 Task: Send an email with the signature Kenneth Davis with the subject Request for feedback on a testimonial and the message I apologize for any inconvenience and appreciate your assistance. from softage.3@softage.net to softage.10@softage.net with an attached audio file Audio_presentation.mp3 and move the email from Sent Items to the folder Product development
Action: Mouse moved to (80, 112)
Screenshot: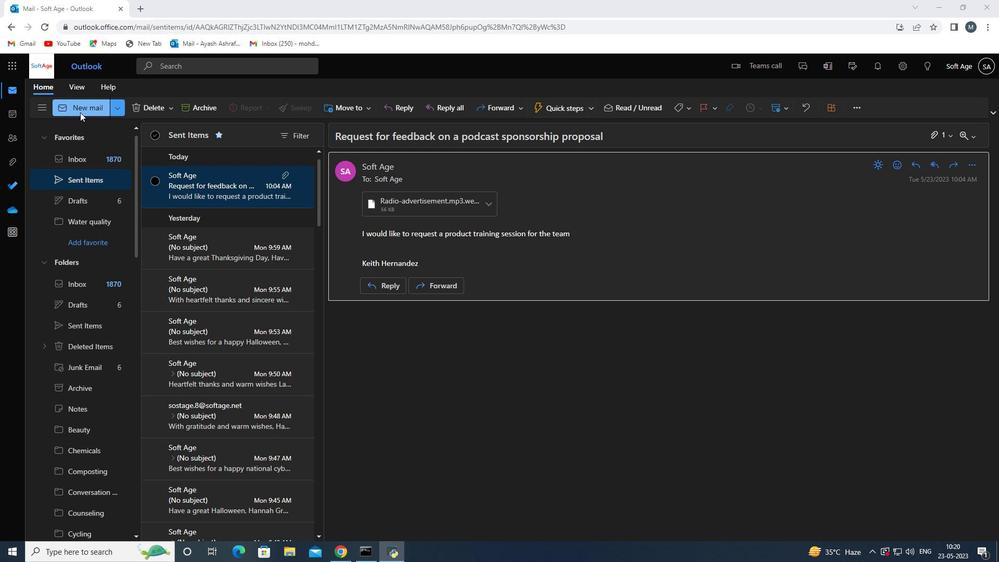 
Action: Mouse pressed left at (80, 112)
Screenshot: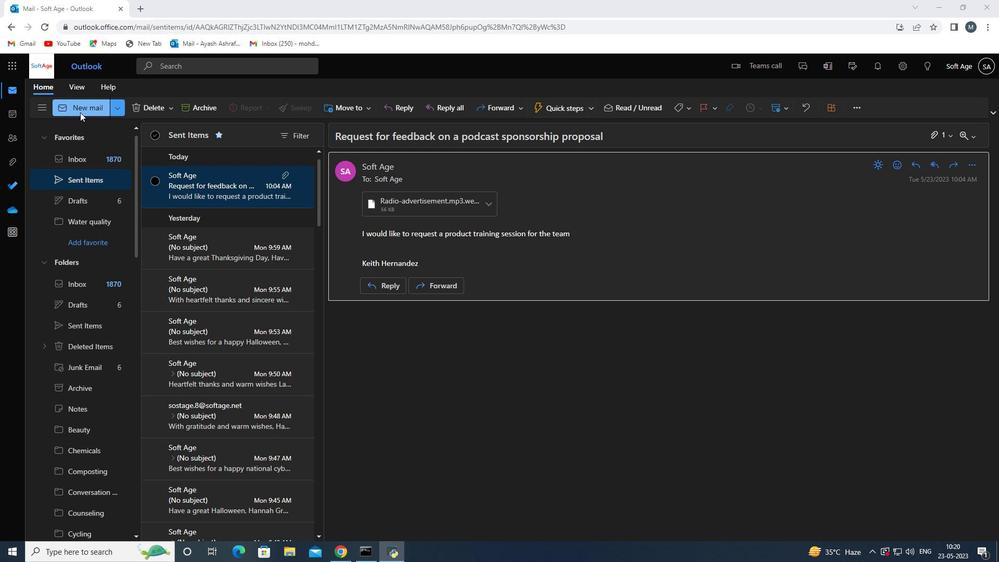 
Action: Mouse moved to (694, 104)
Screenshot: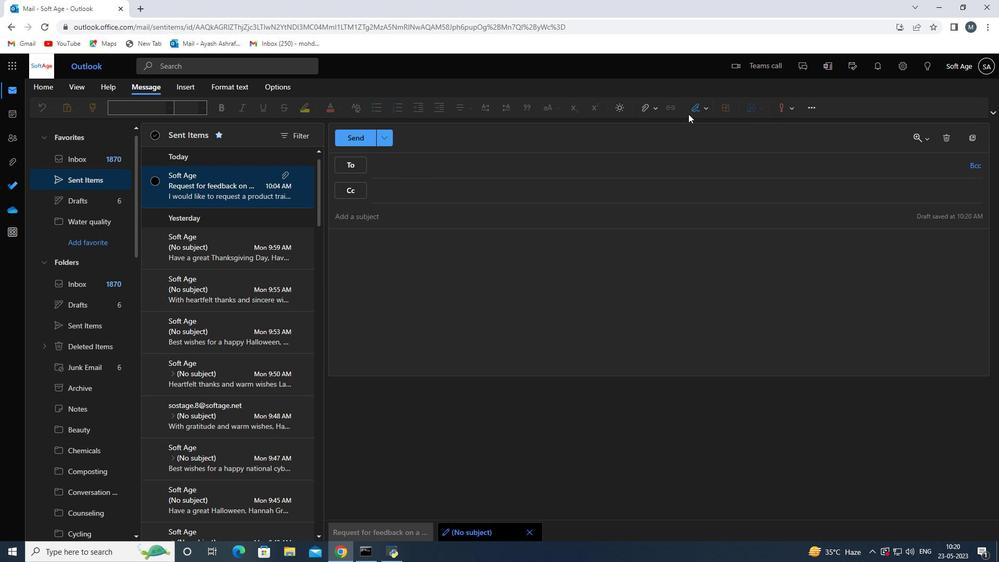 
Action: Mouse pressed left at (694, 104)
Screenshot: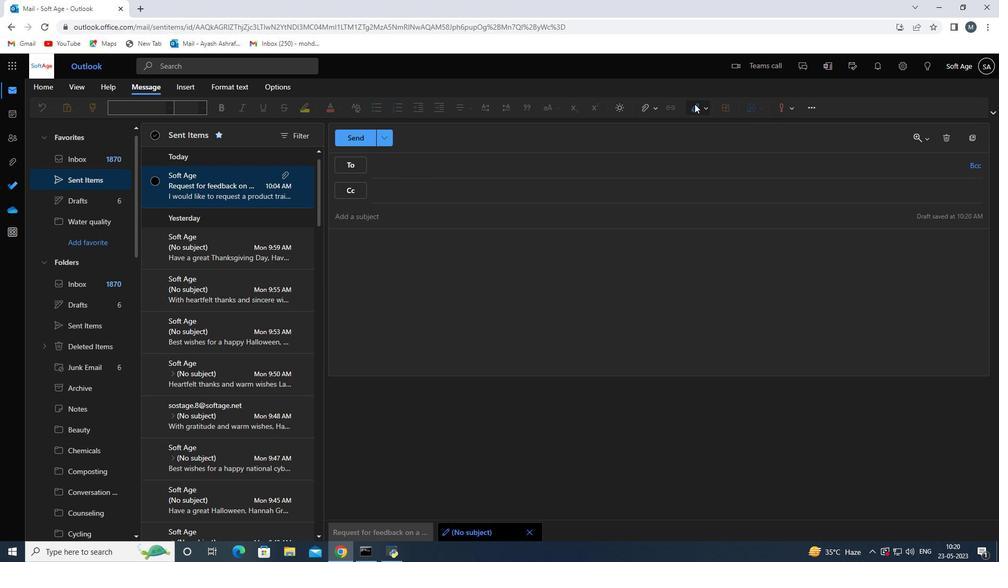 
Action: Mouse moved to (678, 146)
Screenshot: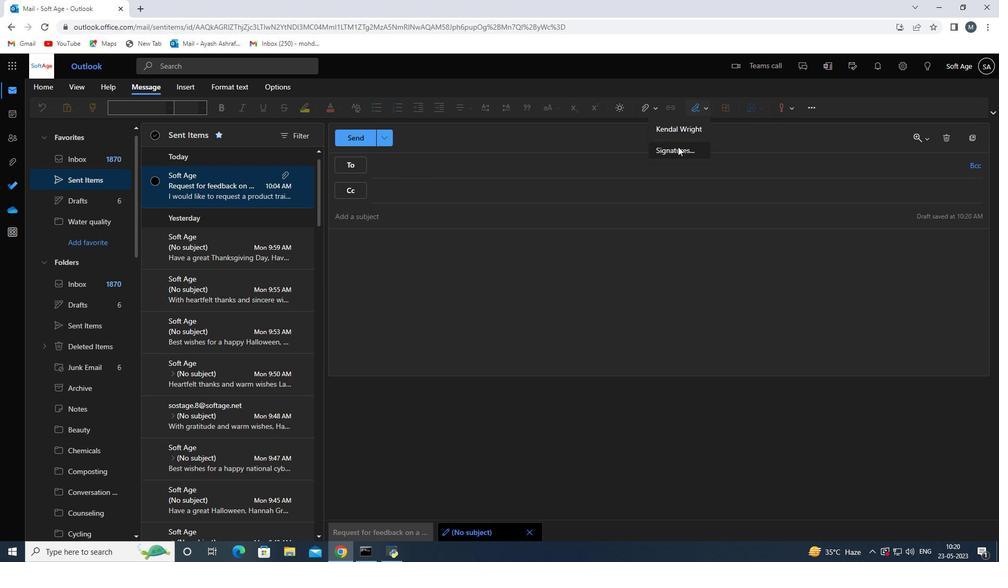 
Action: Mouse pressed left at (678, 146)
Screenshot: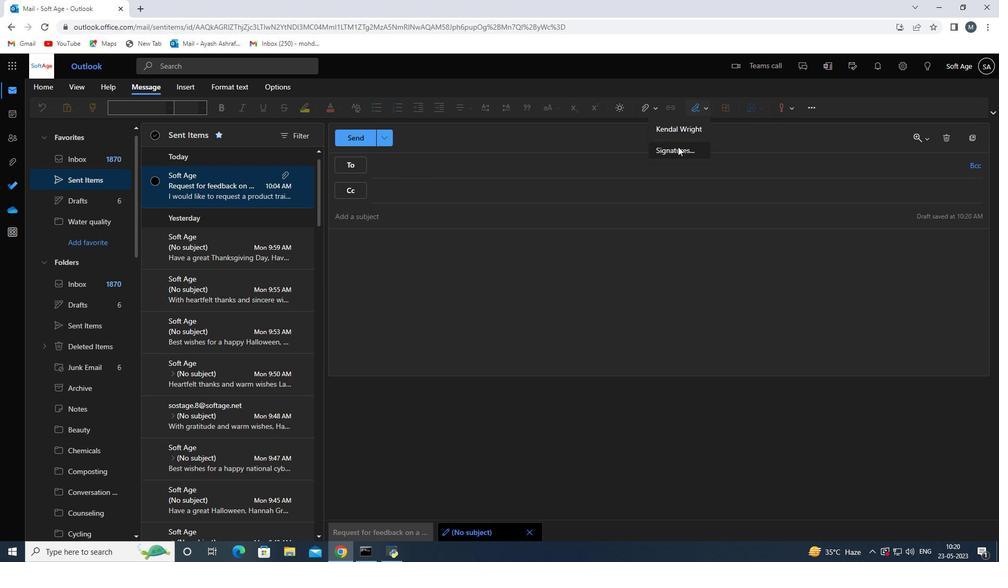 
Action: Mouse moved to (699, 190)
Screenshot: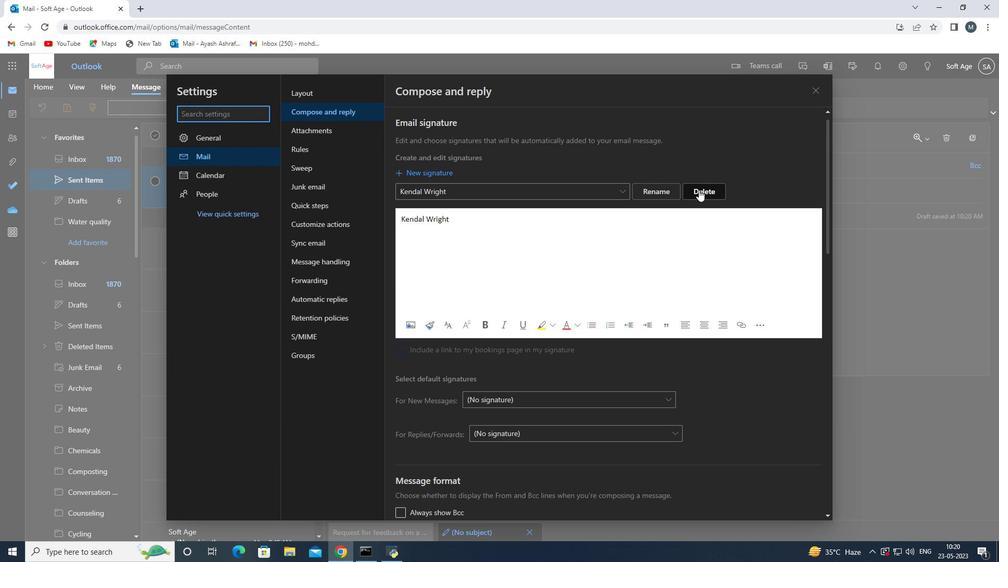 
Action: Mouse pressed left at (699, 190)
Screenshot: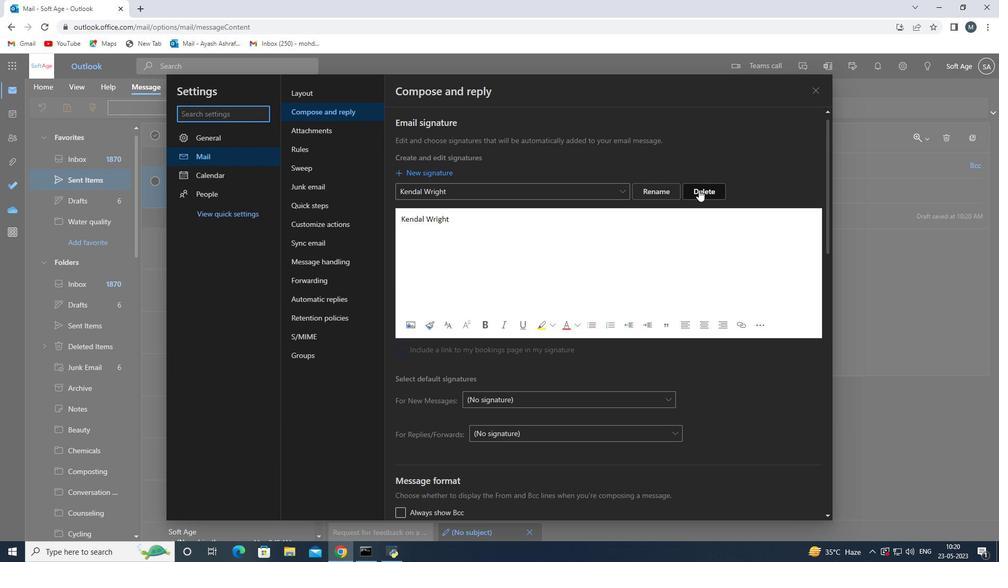 
Action: Mouse moved to (496, 193)
Screenshot: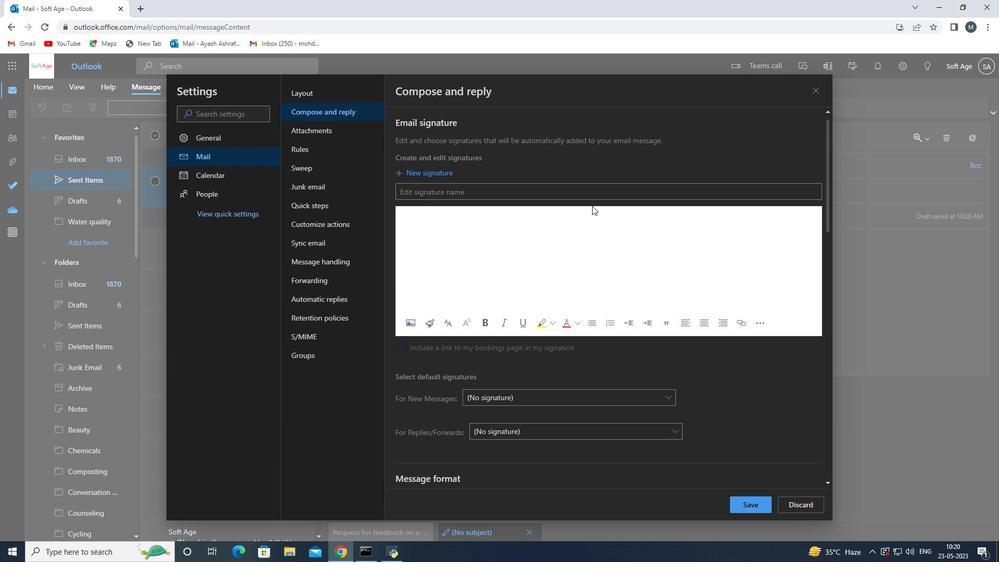 
Action: Mouse pressed left at (496, 193)
Screenshot: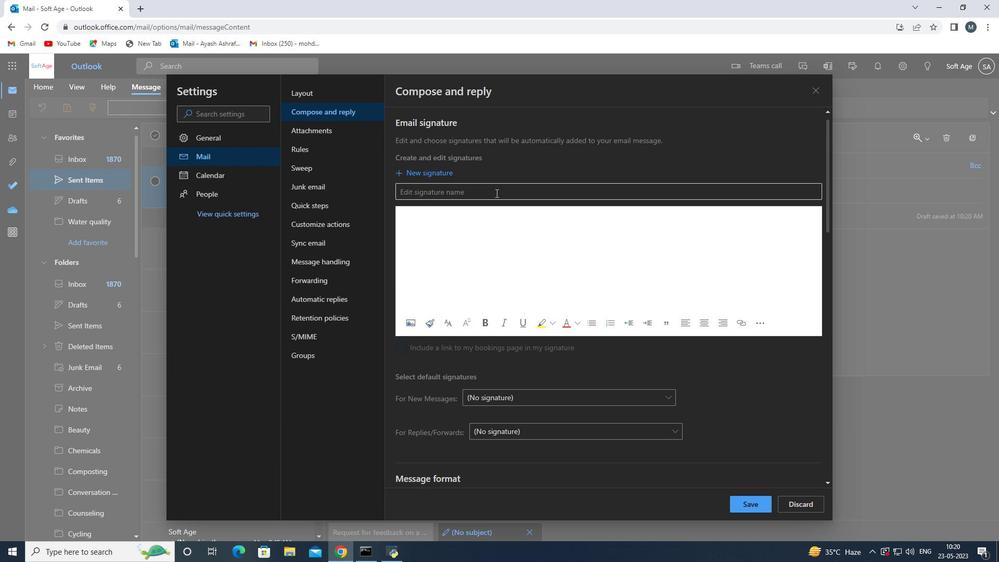 
Action: Key pressed <Key.shift>kenm<Key.backspace>neth<Key.space>
Screenshot: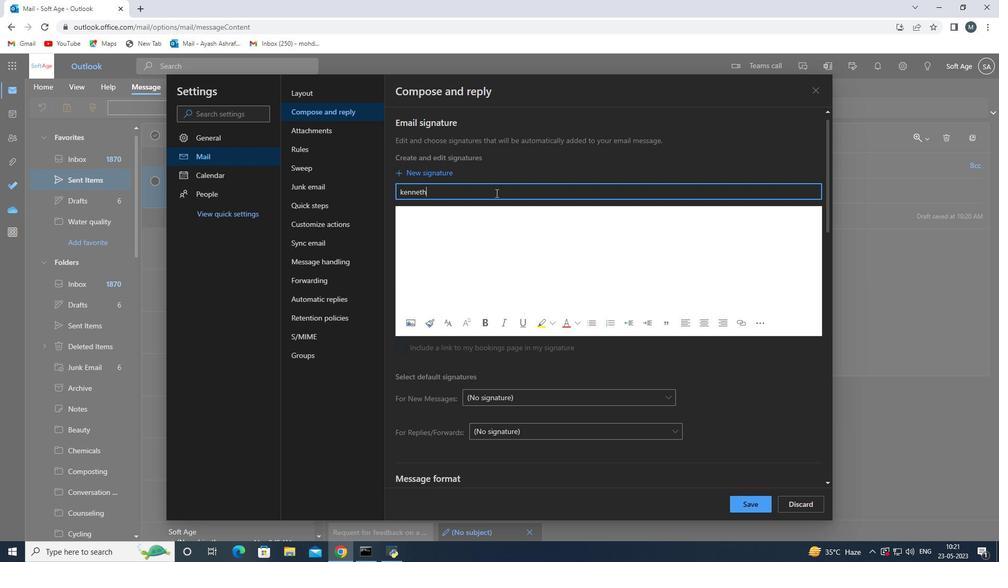 
Action: Mouse moved to (406, 196)
Screenshot: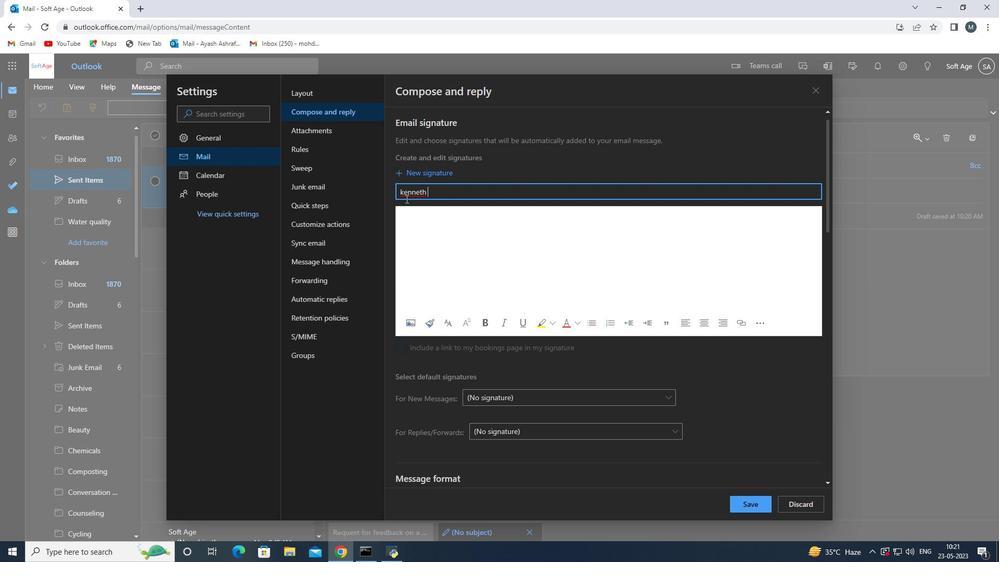 
Action: Mouse pressed left at (406, 196)
Screenshot: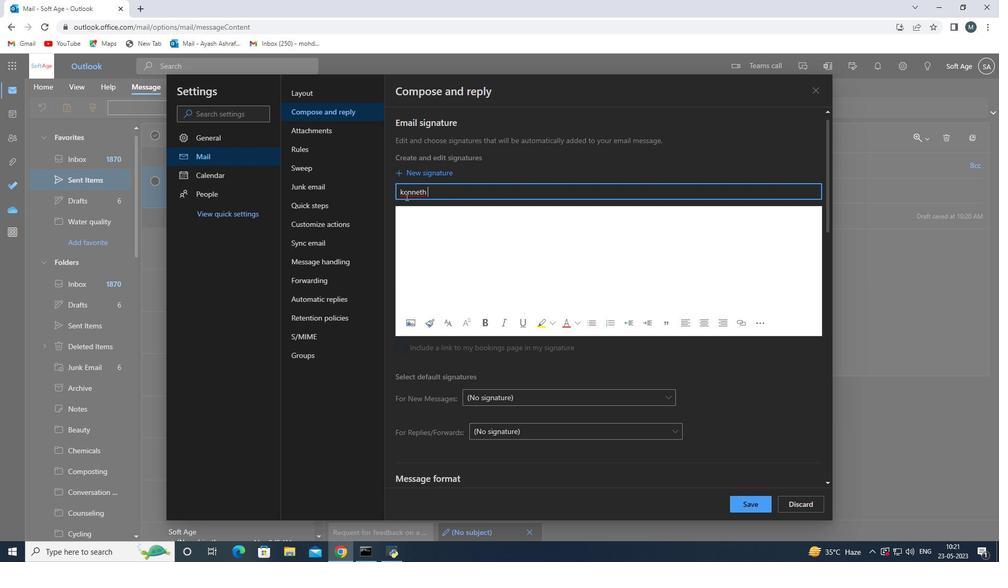 
Action: Mouse moved to (402, 191)
Screenshot: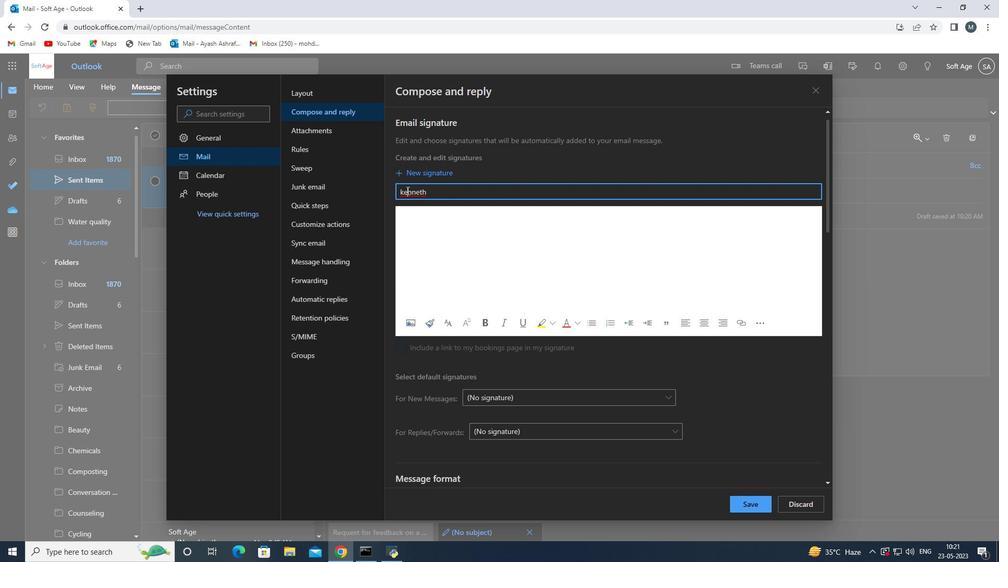 
Action: Mouse pressed left at (402, 191)
Screenshot: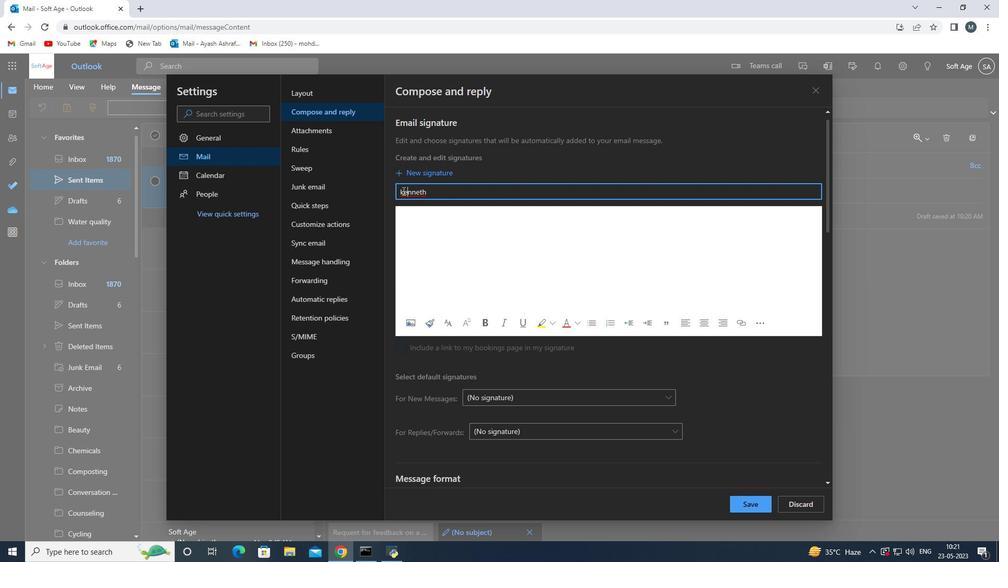 
Action: Mouse moved to (402, 193)
Screenshot: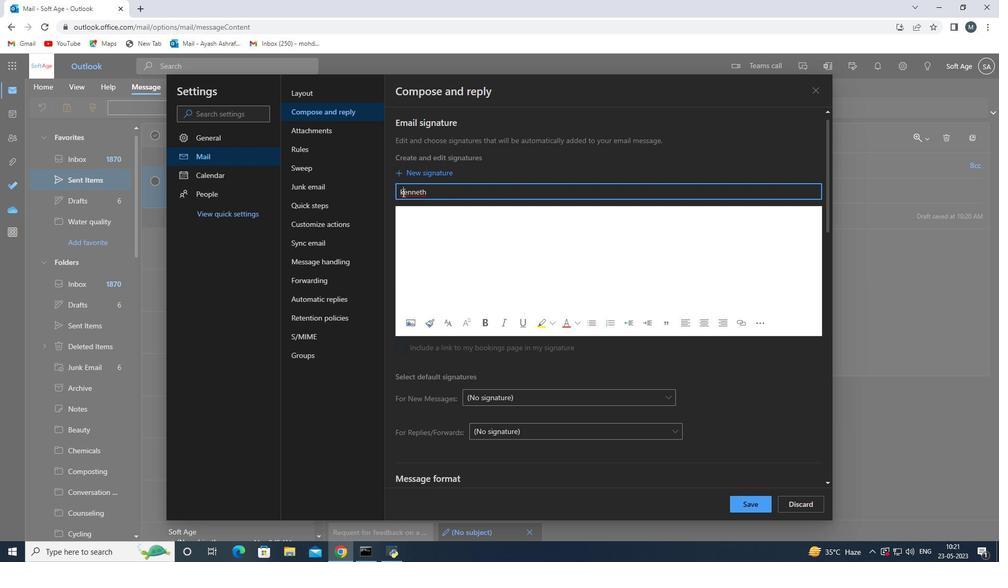 
Action: Key pressed <Key.backspace><Key.shift>K
Screenshot: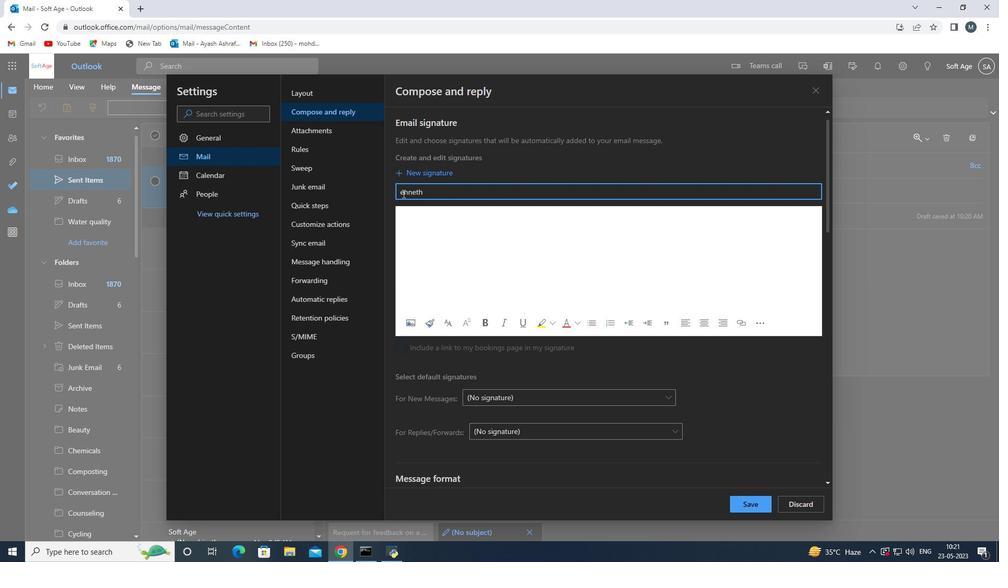 
Action: Mouse moved to (465, 190)
Screenshot: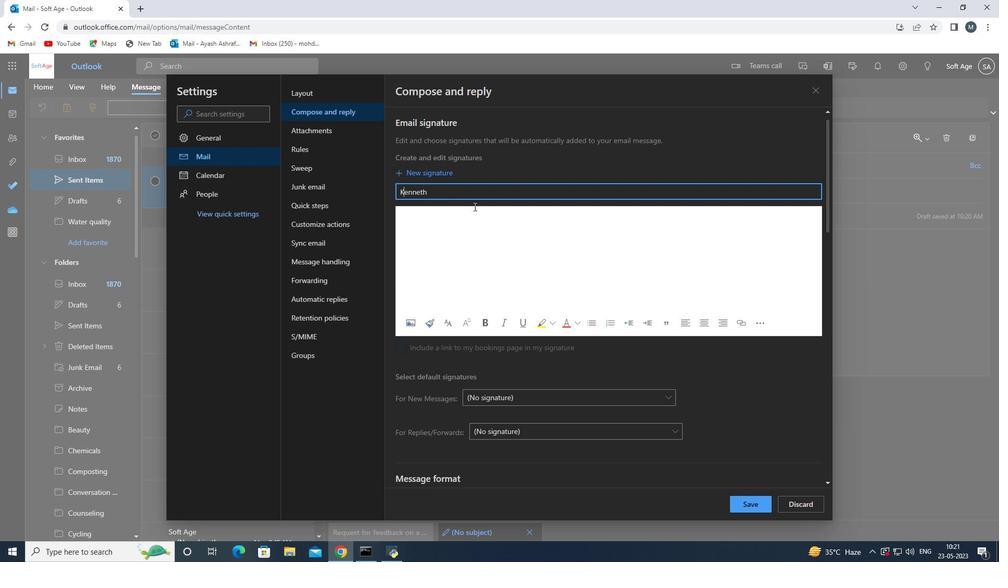 
Action: Mouse pressed left at (465, 190)
Screenshot: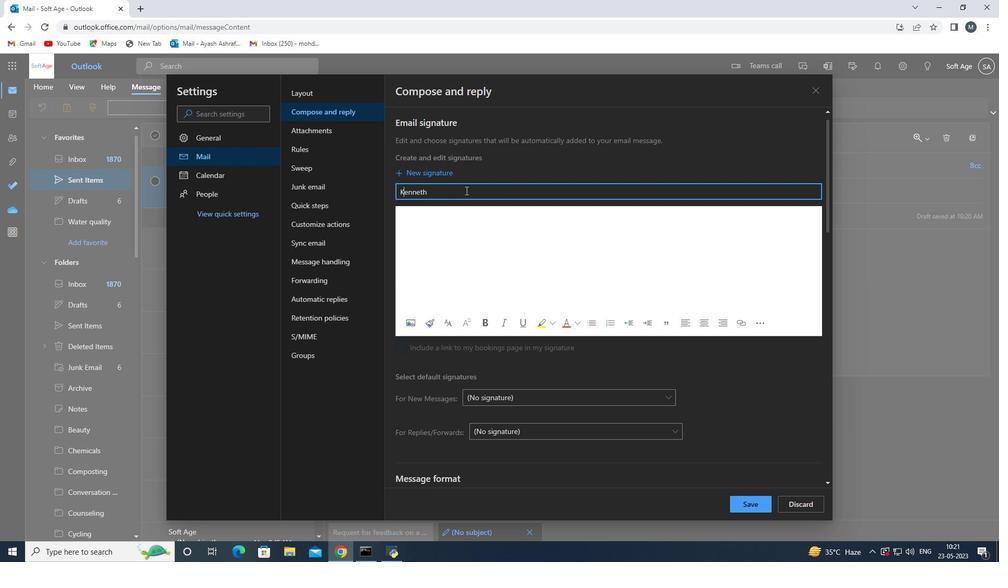 
Action: Key pressed <Key.shift><Key.shift><Key.shift><Key.shift><Key.shift><Key.shift><Key.shift><Key.shift><Key.shift><Key.shift><Key.shift><Key.shift><Key.shift><Key.shift><Key.shift>Davis<Key.space>
Screenshot: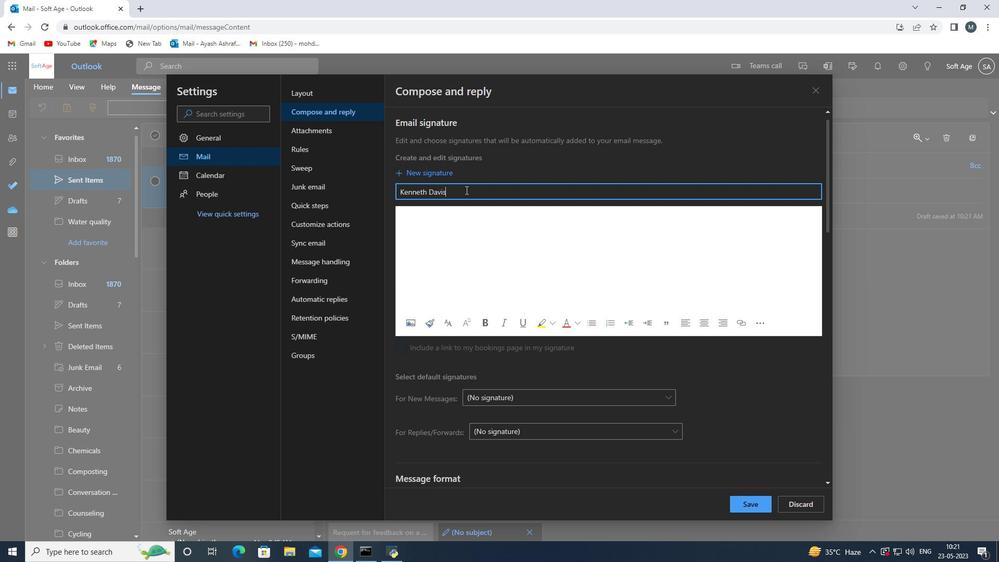 
Action: Mouse moved to (457, 237)
Screenshot: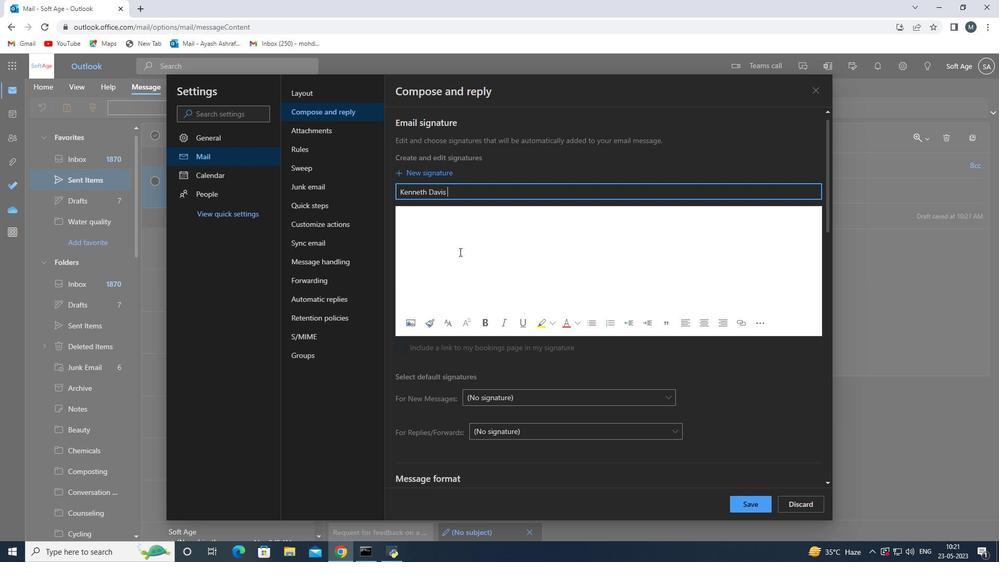 
Action: Mouse pressed left at (457, 237)
Screenshot: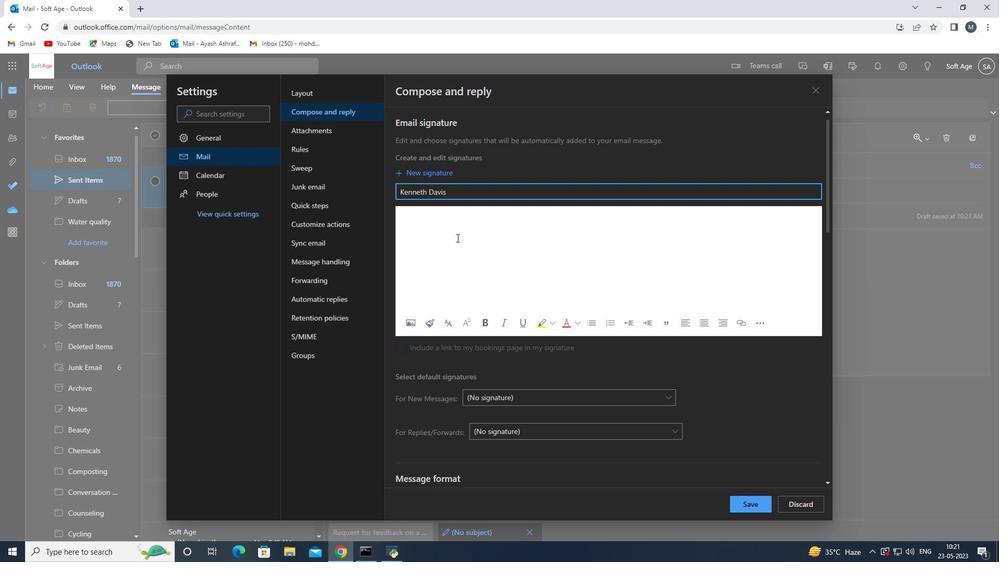 
Action: Key pressed <Key.shift>Kenneth<Key.space><Key.shift><Key.shift><Key.shift><Key.shift><Key.shift><Key.shift><Key.shift><Key.shift><Key.shift><Key.shift><Key.shift><Key.shift><Key.shift><Key.shift><Key.shift><Key.shift><Key.shift><Key.shift><Key.shift><Key.shift><Key.shift><Key.shift><Key.shift><Key.shift><Key.shift><Key.shift><Key.shift><Key.shift><Key.shift>Davis<Key.space>
Screenshot: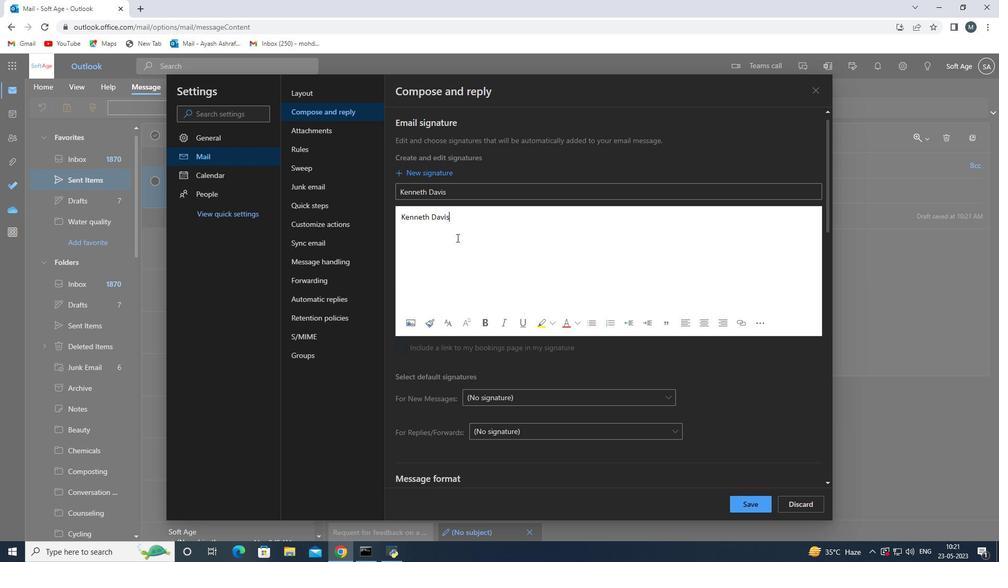 
Action: Mouse moved to (734, 504)
Screenshot: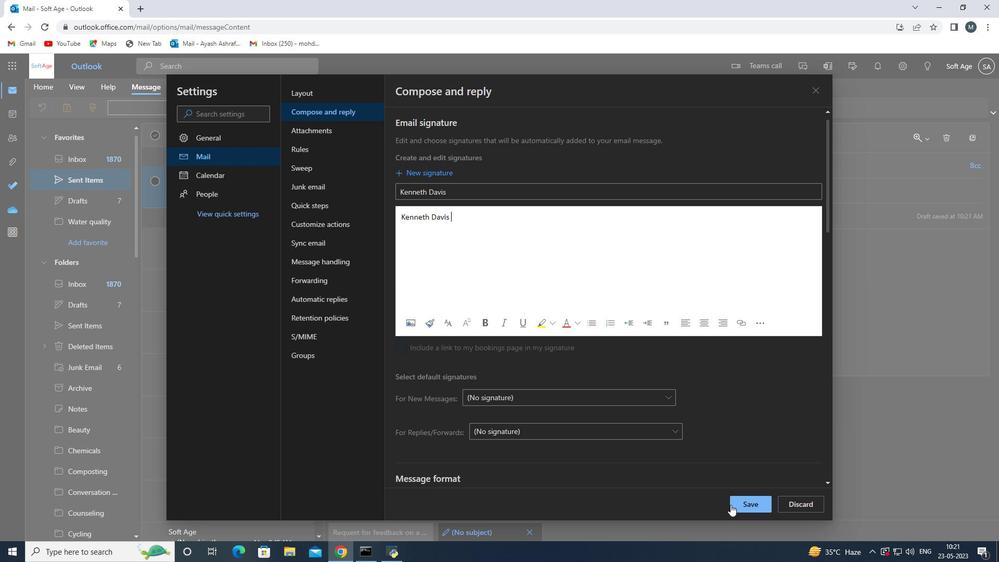 
Action: Mouse pressed left at (734, 504)
Screenshot: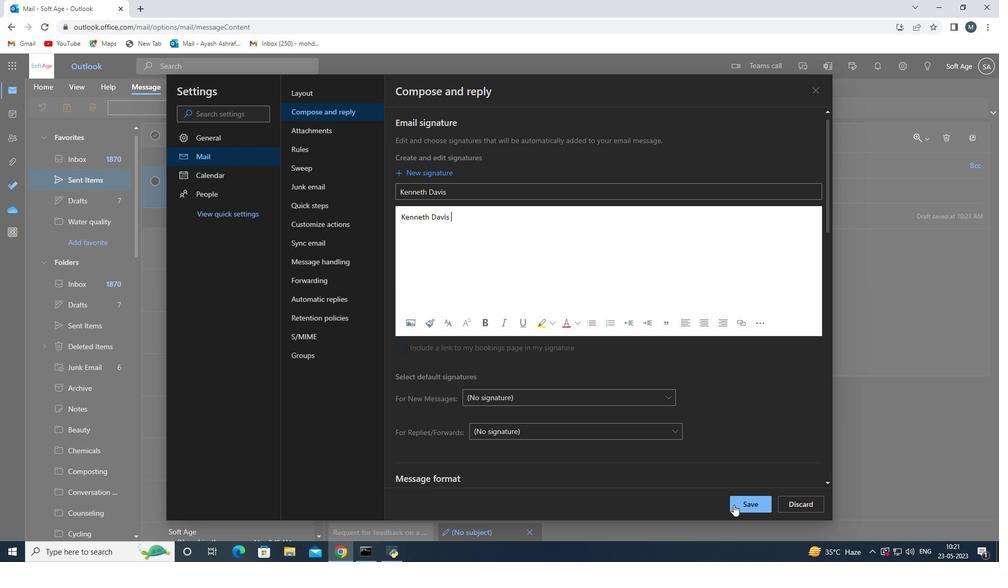 
Action: Mouse moved to (810, 92)
Screenshot: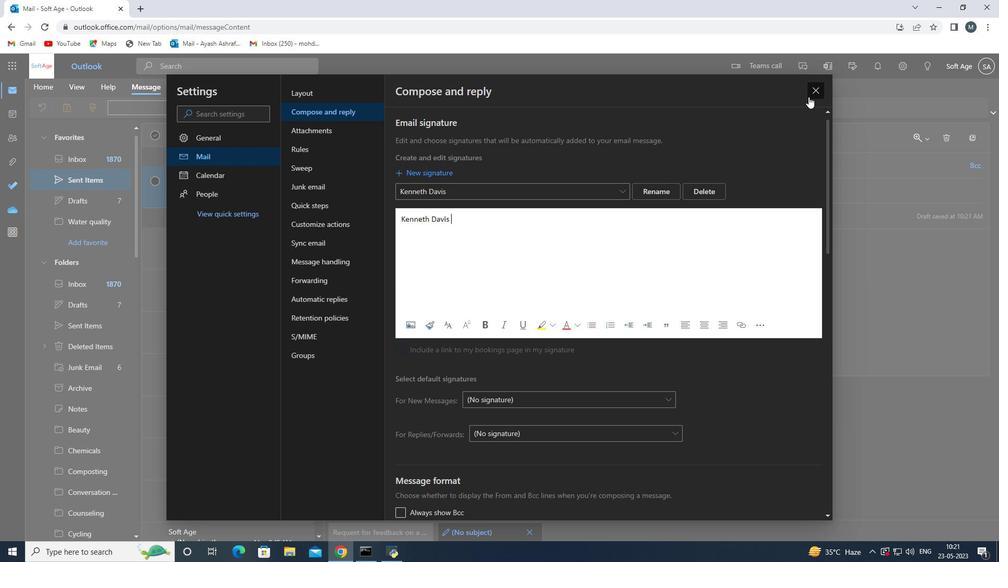 
Action: Mouse pressed left at (810, 92)
Screenshot: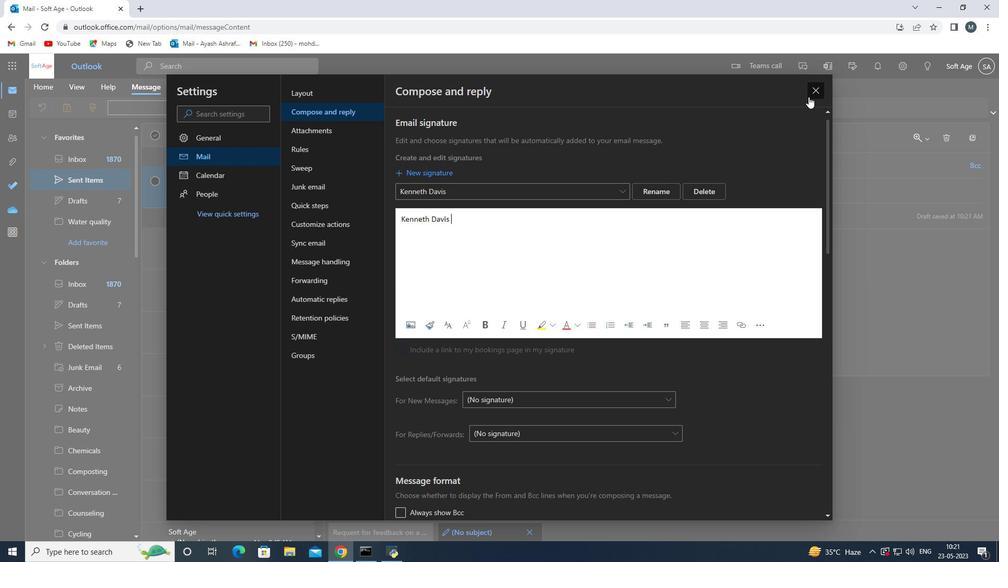 
Action: Mouse moved to (697, 109)
Screenshot: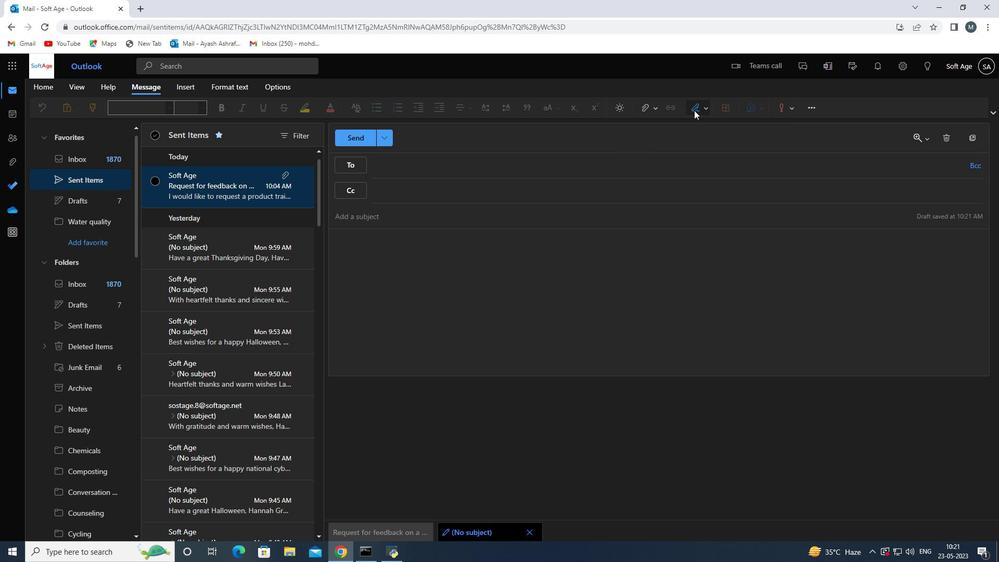 
Action: Mouse pressed left at (697, 109)
Screenshot: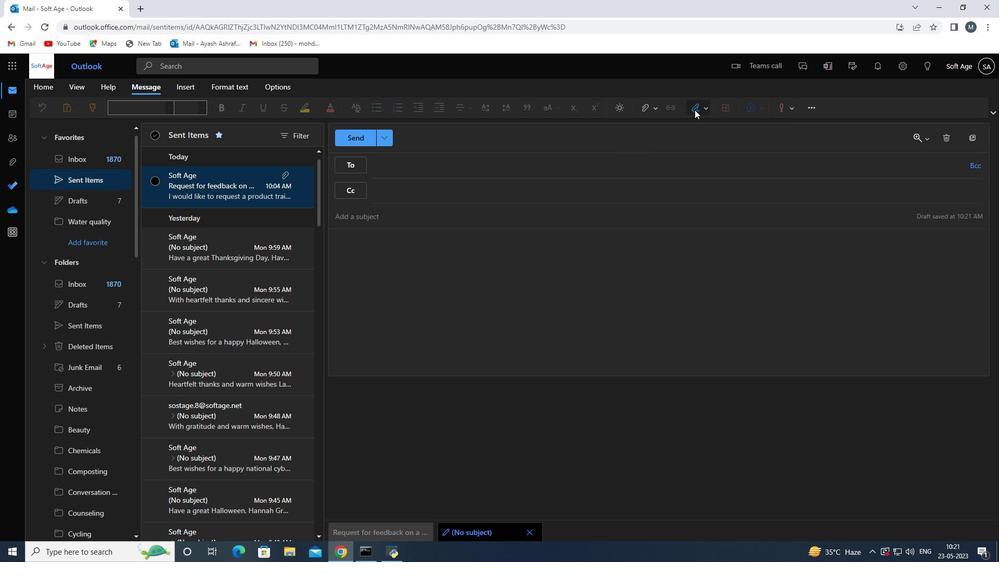 
Action: Mouse moved to (687, 133)
Screenshot: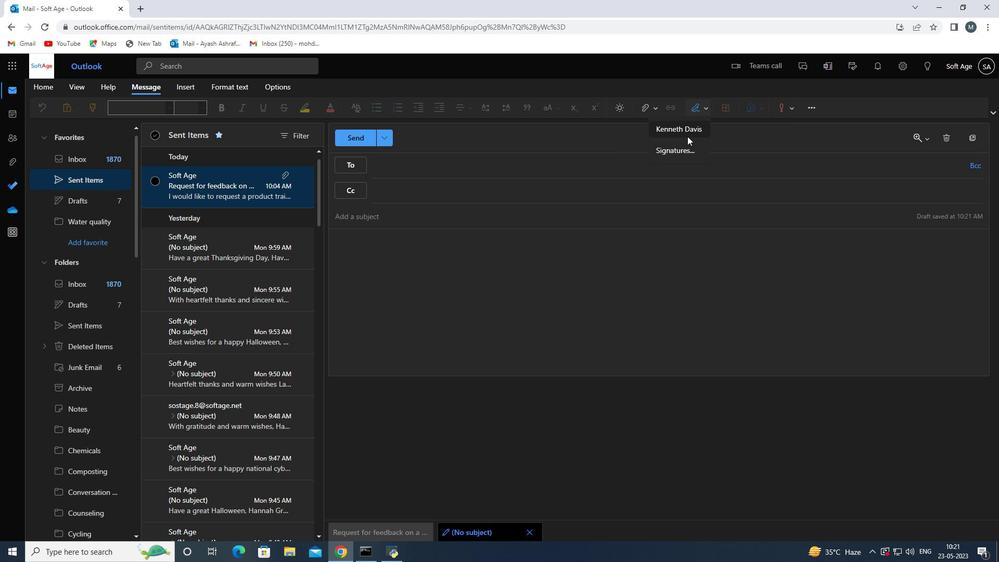 
Action: Mouse pressed left at (687, 133)
Screenshot: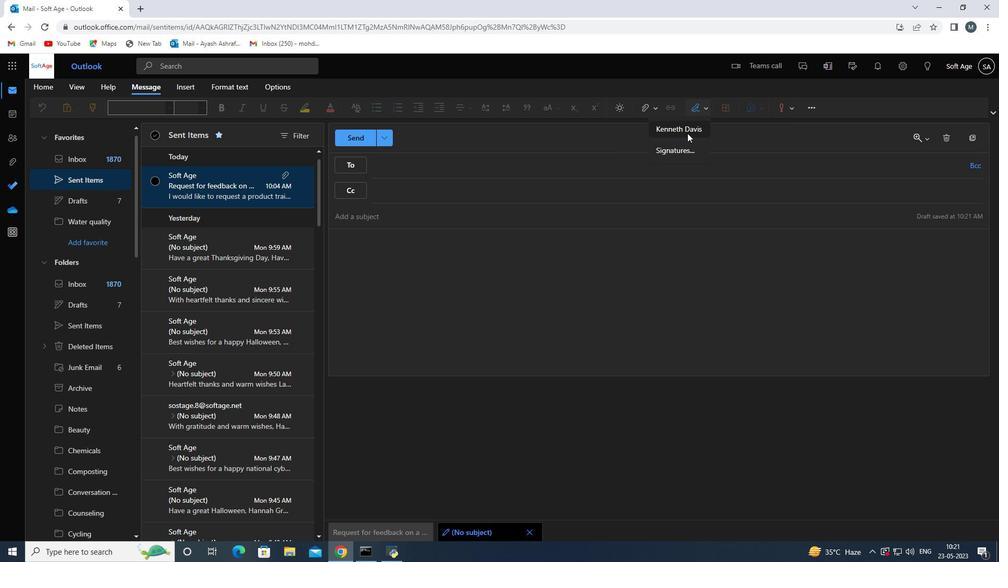 
Action: Mouse moved to (397, 213)
Screenshot: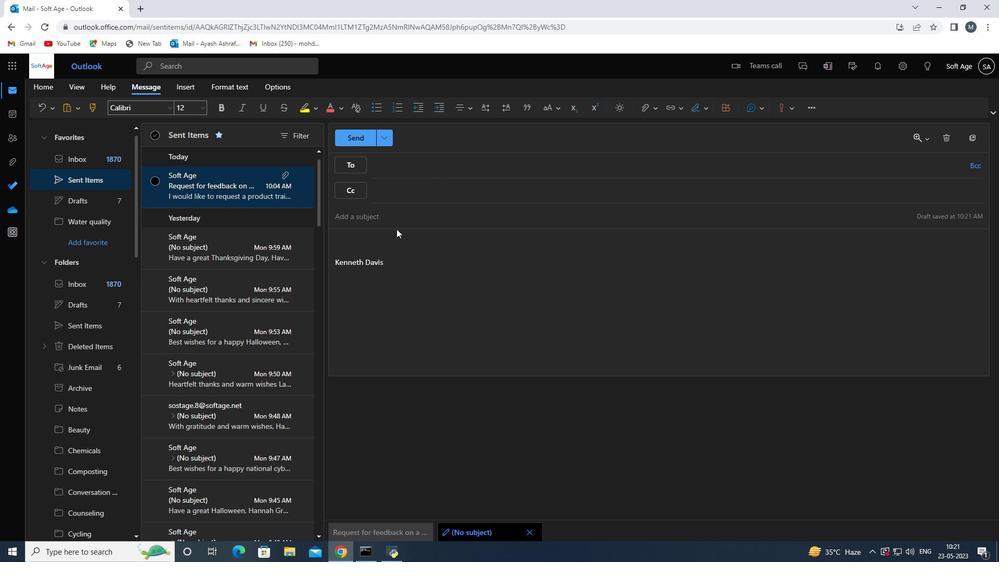 
Action: Mouse pressed left at (397, 213)
Screenshot: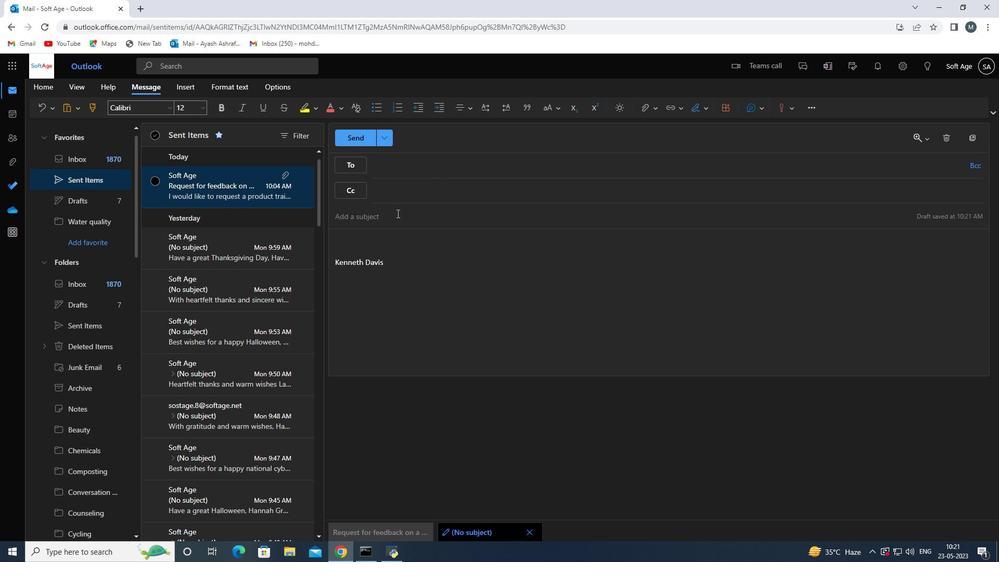 
Action: Mouse moved to (398, 212)
Screenshot: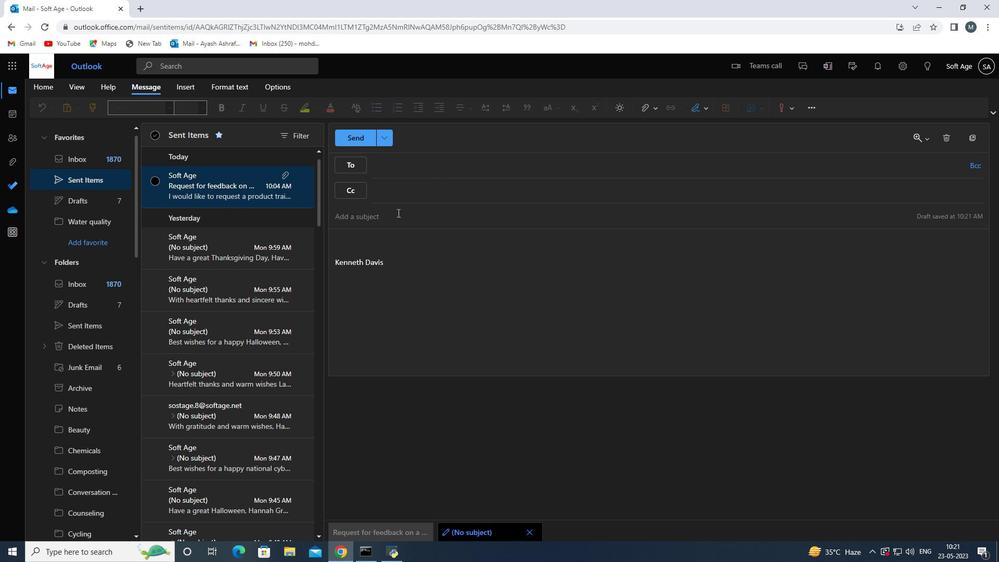 
Action: Key pressed <Key.shift>Request<Key.space>for<Key.space>feedback<Key.space>on<Key.space>a<Key.space>testimonial<Key.space>and<Key.space><Key.backspace><Key.backspace><Key.backspace><Key.backspace>
Screenshot: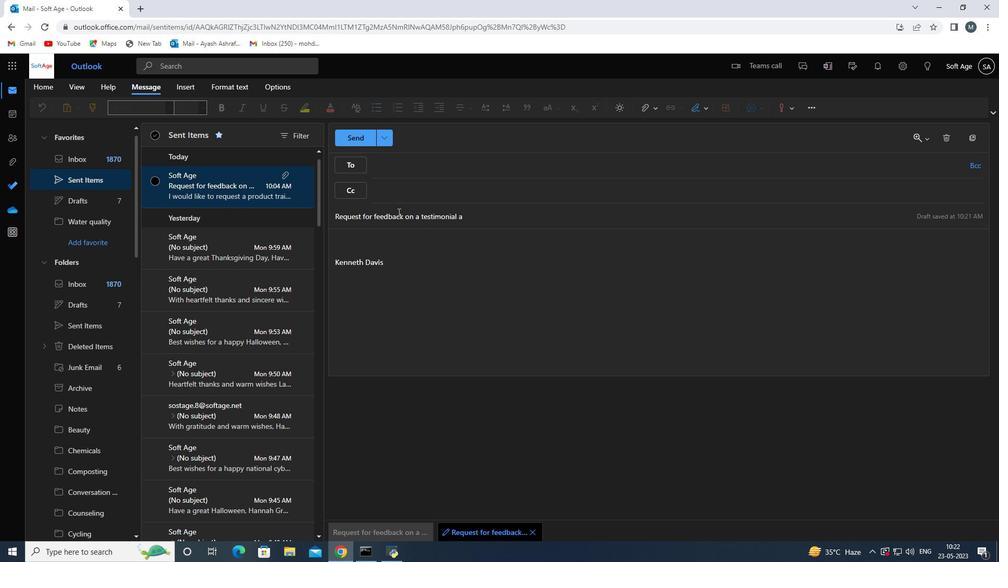
Action: Mouse moved to (394, 231)
Screenshot: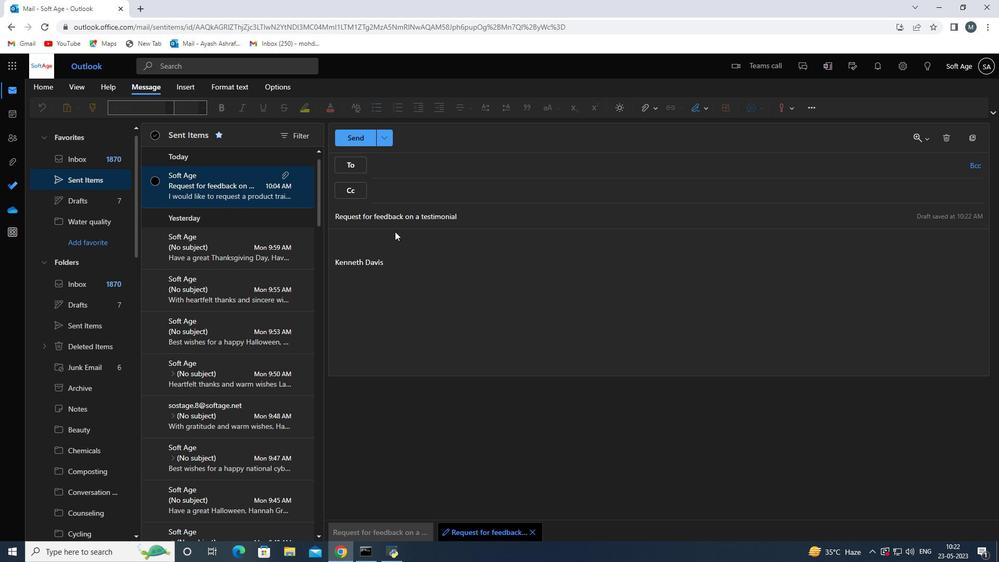
Action: Mouse pressed left at (394, 231)
Screenshot: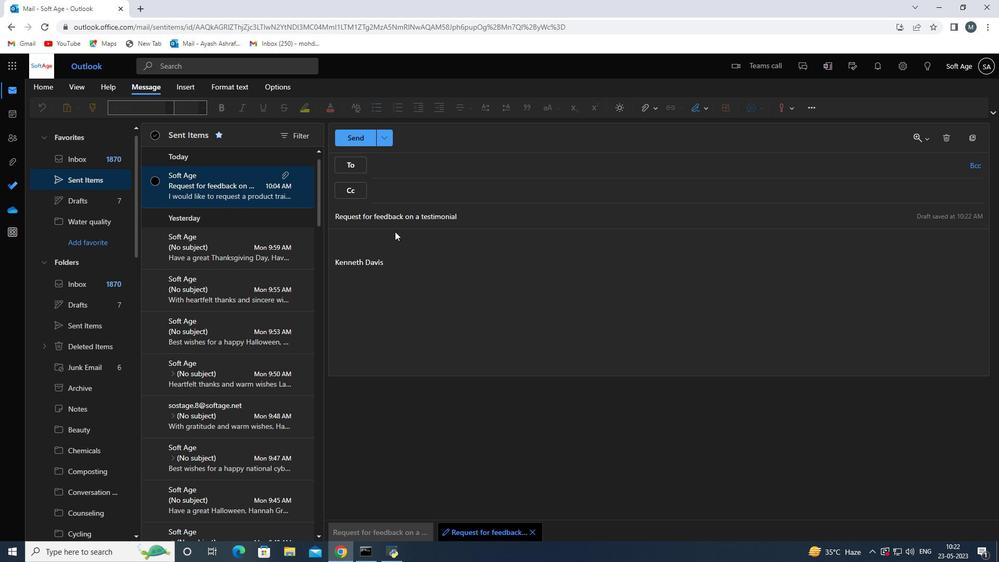
Action: Mouse moved to (373, 233)
Screenshot: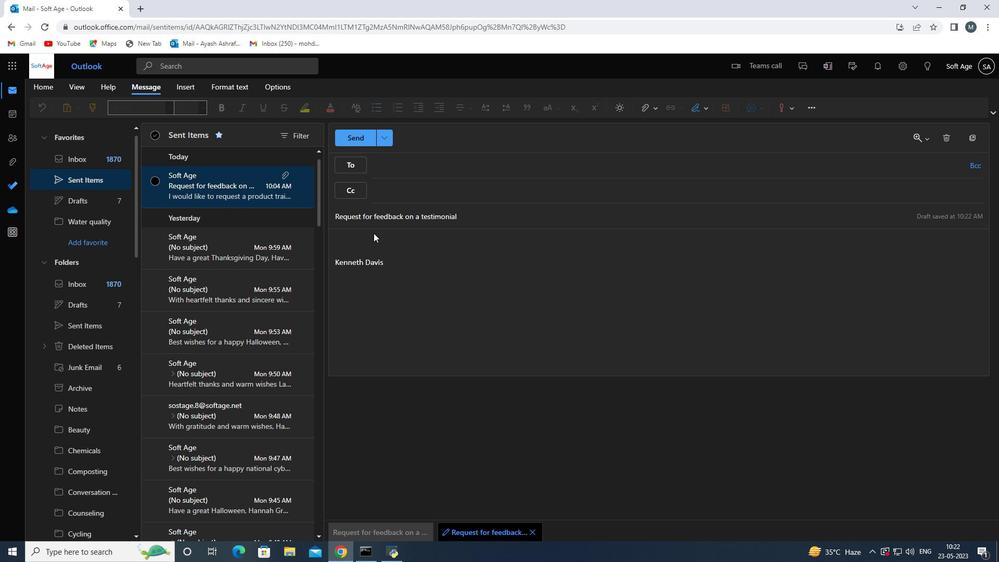 
Action: Mouse pressed left at (373, 233)
Screenshot: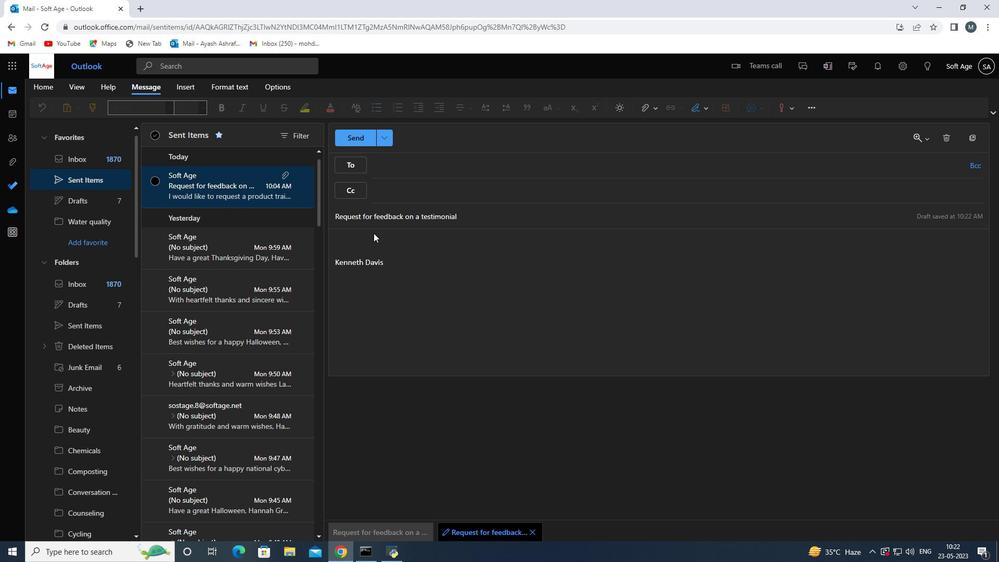 
Action: Mouse moved to (479, 213)
Screenshot: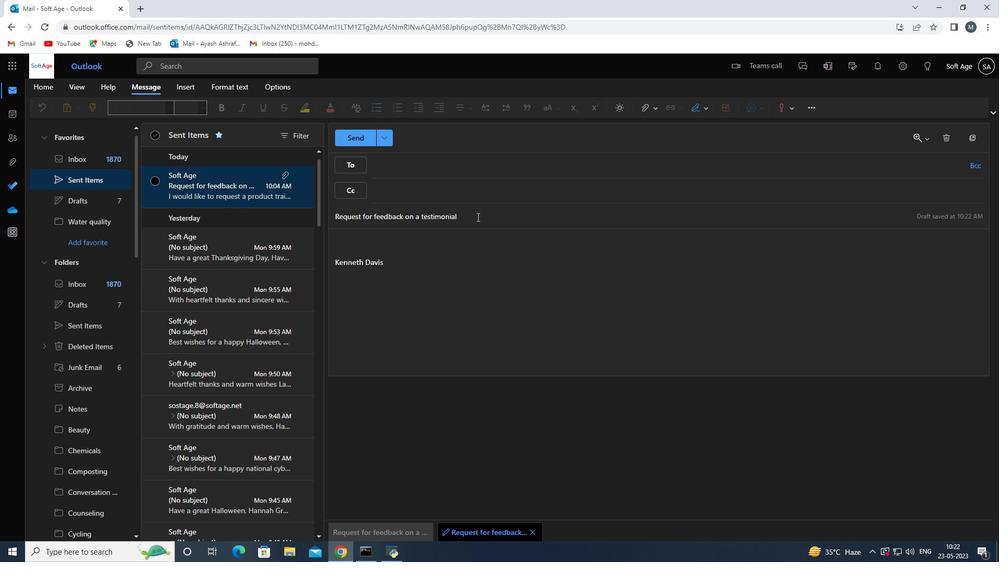 
Action: Mouse pressed left at (479, 213)
Screenshot: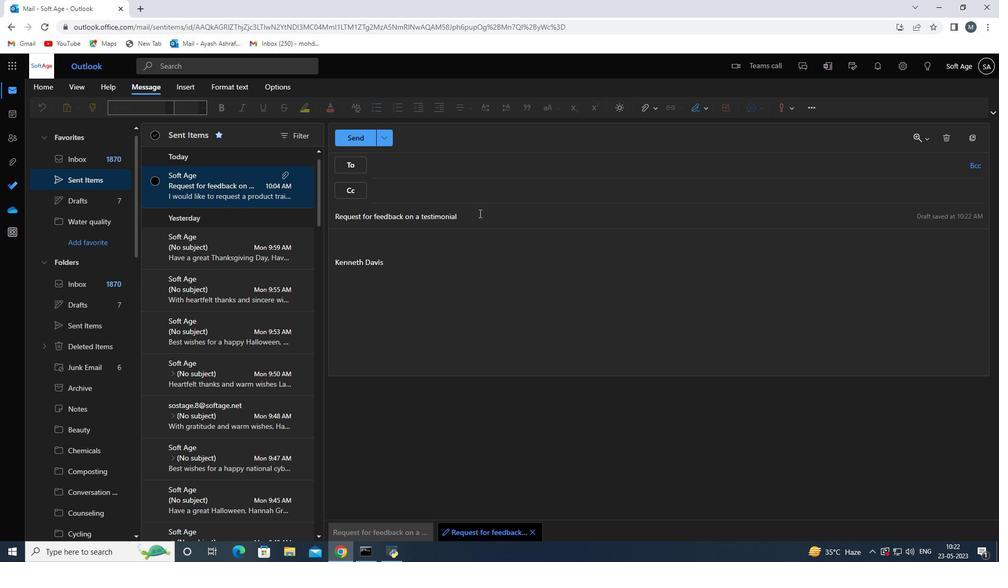
Action: Key pressed <Key.enter>
Screenshot: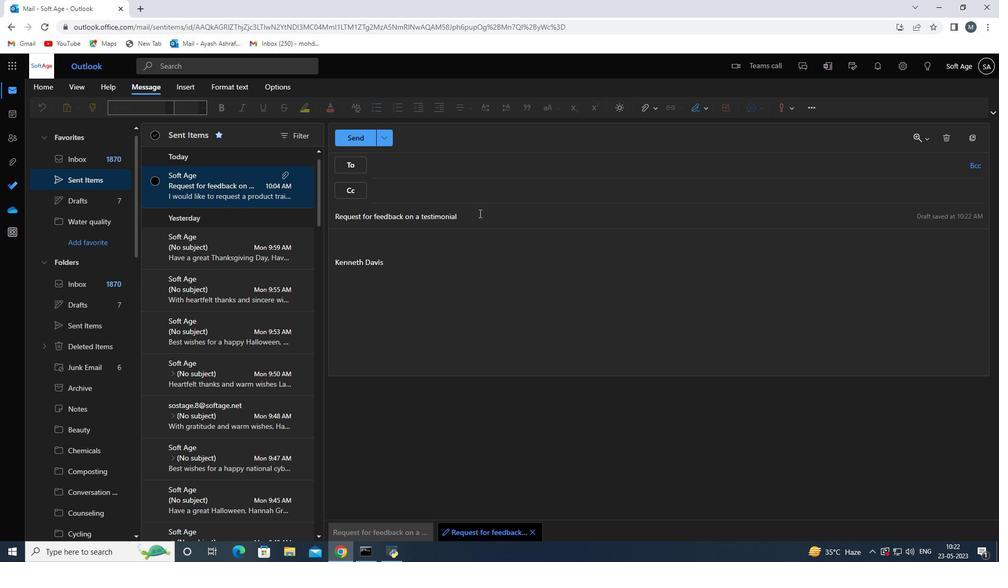 
Action: Mouse moved to (450, 228)
Screenshot: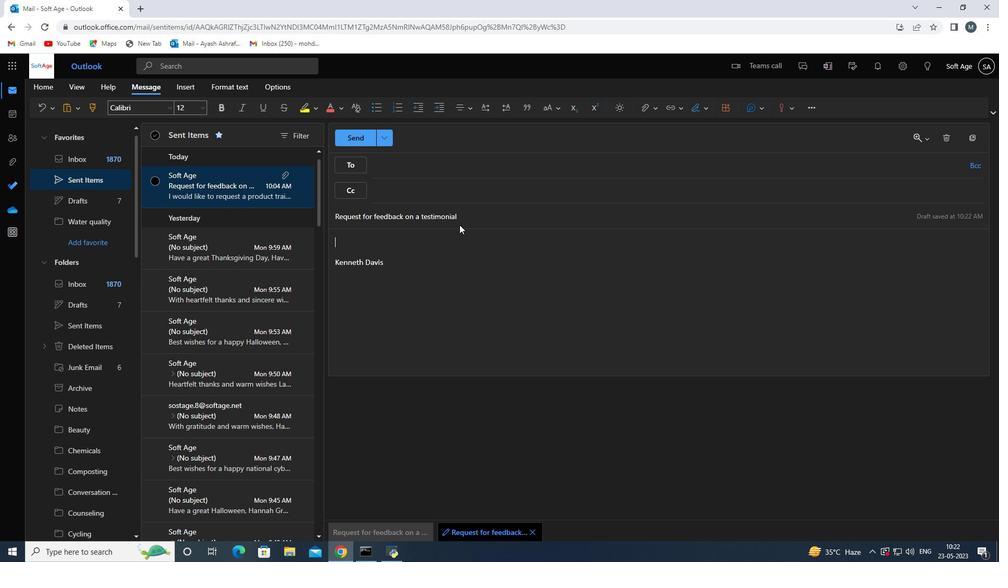 
Action: Key pressed <Key.shift>i<Key.space>ap<Key.backspace>poligize<Key.space>
Screenshot: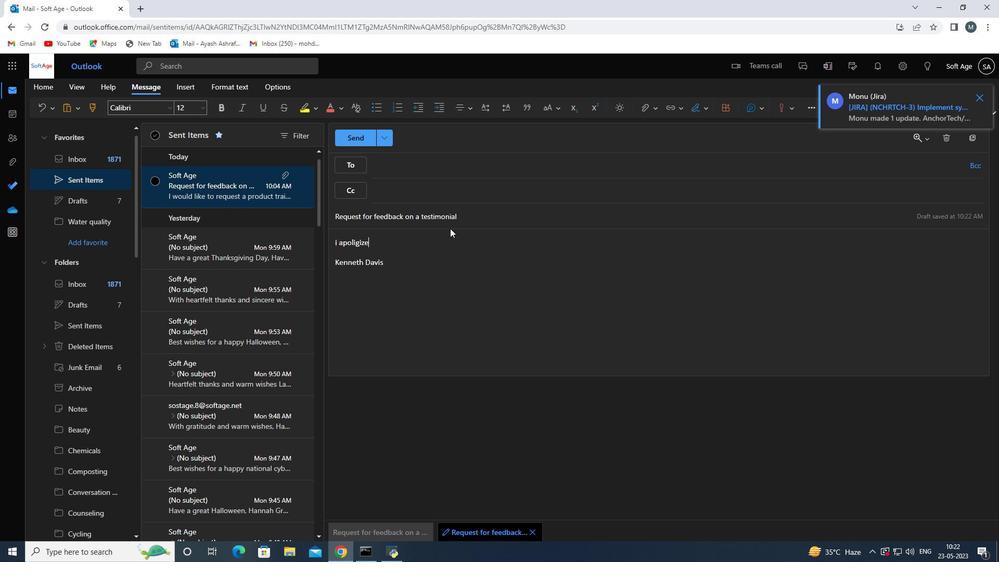 
Action: Mouse moved to (353, 242)
Screenshot: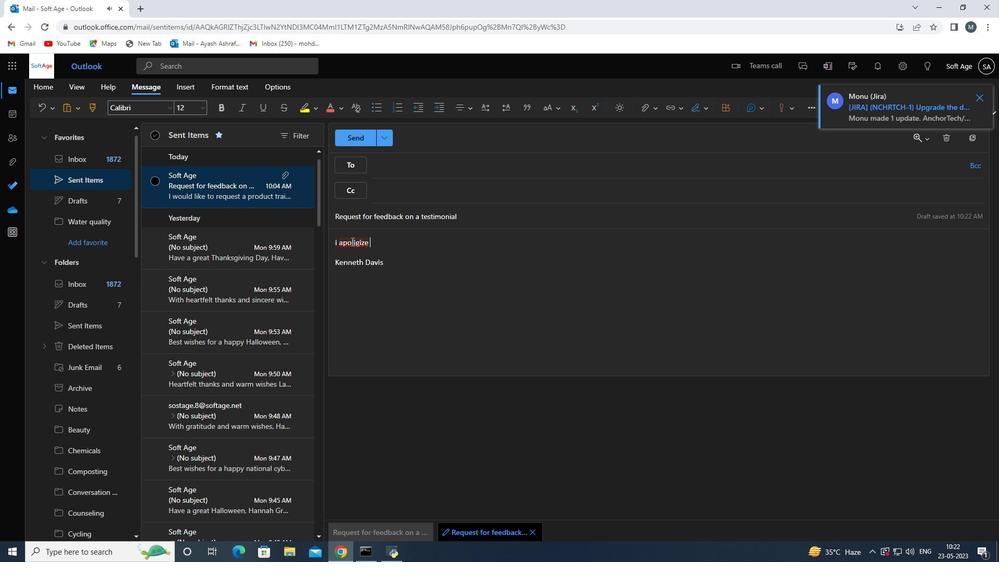 
Action: Mouse pressed left at (353, 242)
Screenshot: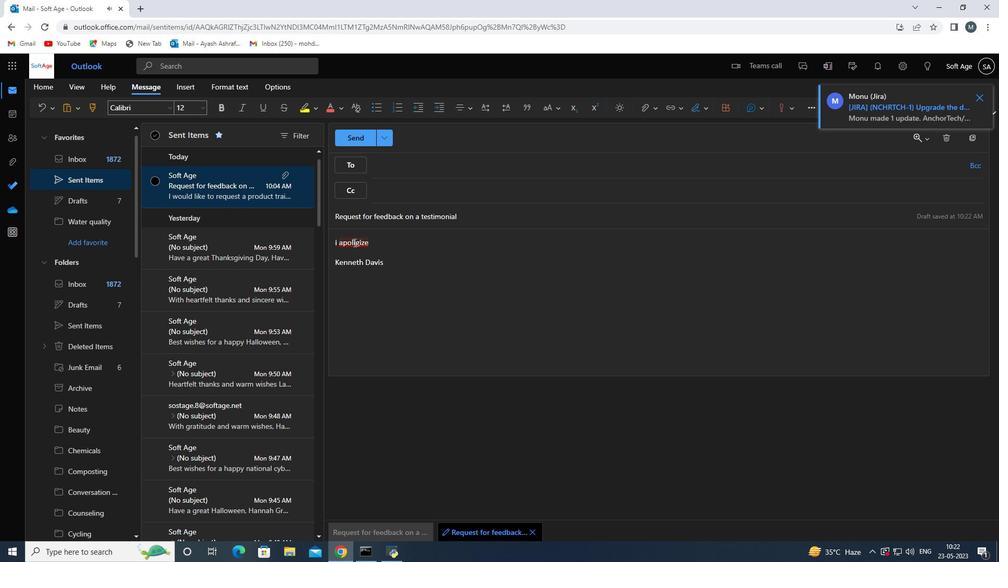 
Action: Mouse moved to (357, 272)
Screenshot: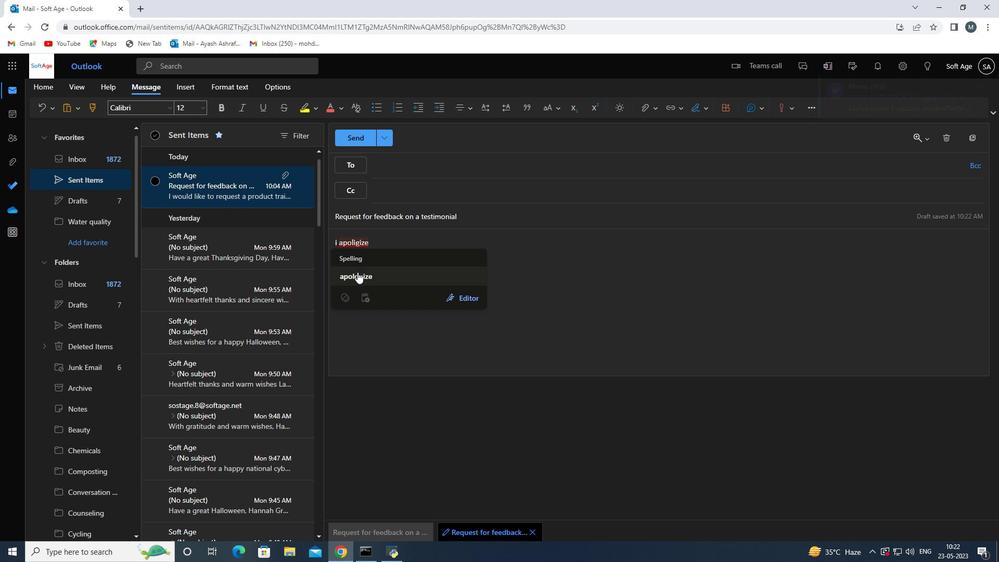 
Action: Mouse pressed left at (357, 272)
Screenshot: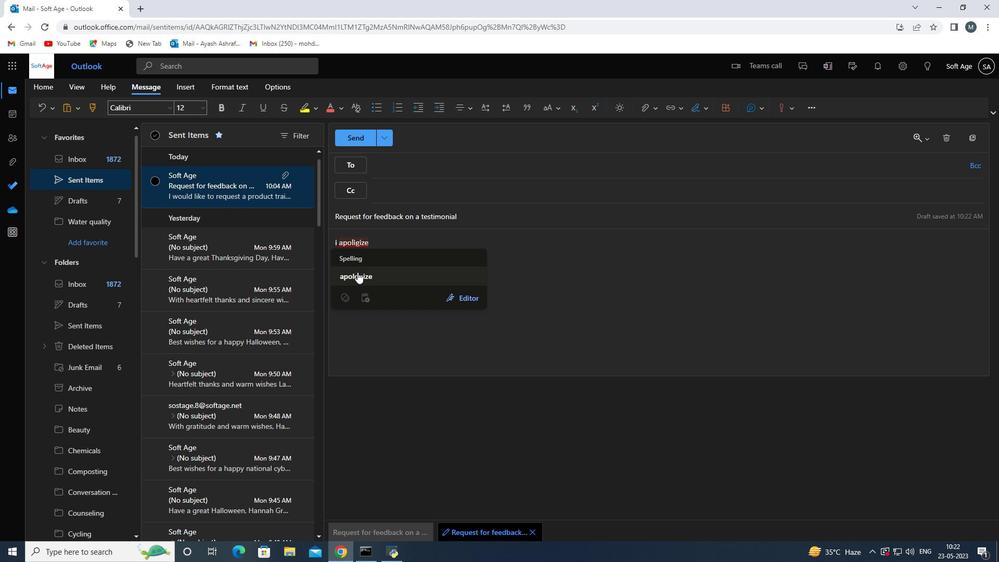 
Action: Mouse moved to (386, 245)
Screenshot: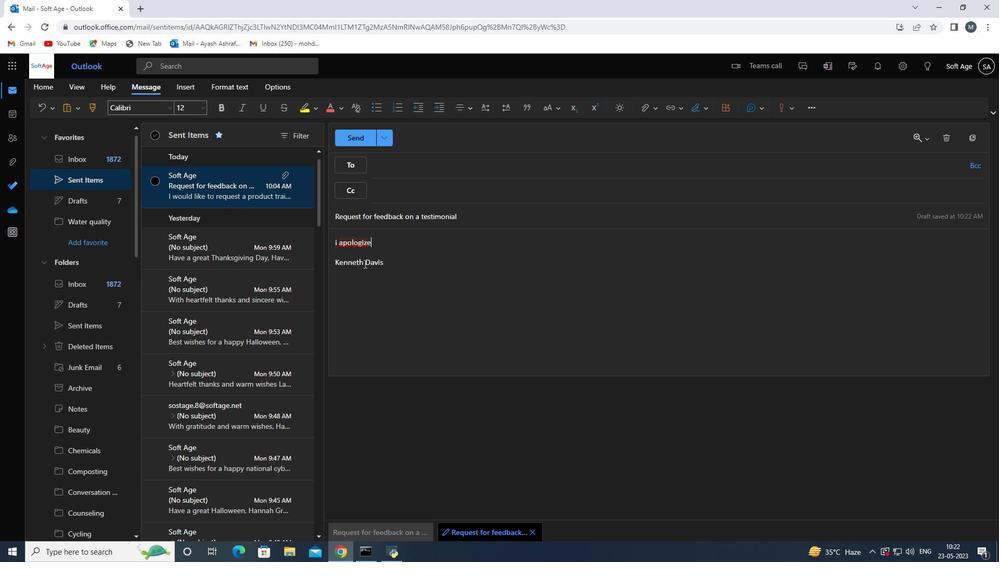
Action: Key pressed <Key.space>for<Key.space>any<Key.space>inconvenience<Key.space>and<Key.space>appreciate<Key.space>your<Key.space>assitance<Key.space>
Screenshot: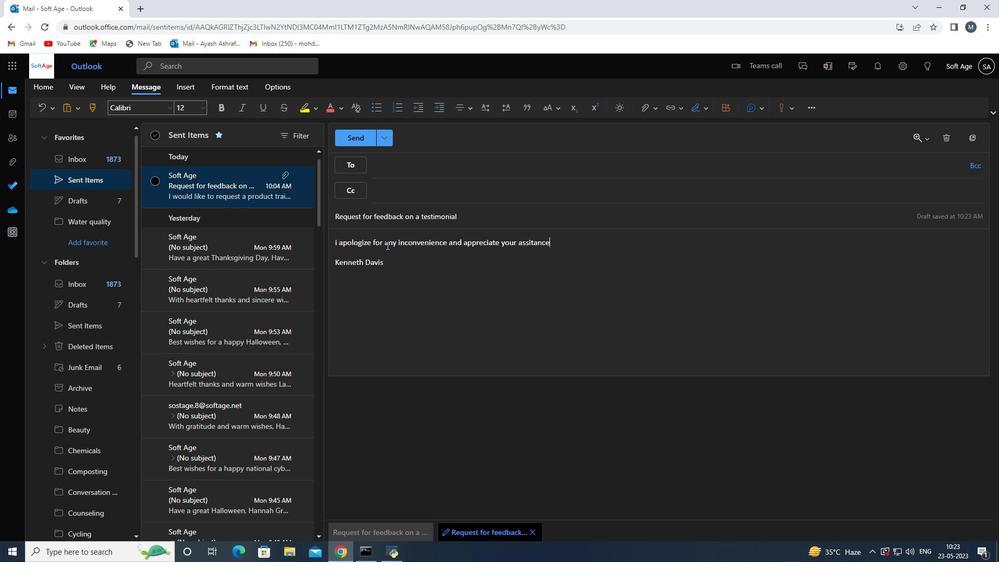 
Action: Mouse moved to (394, 171)
Screenshot: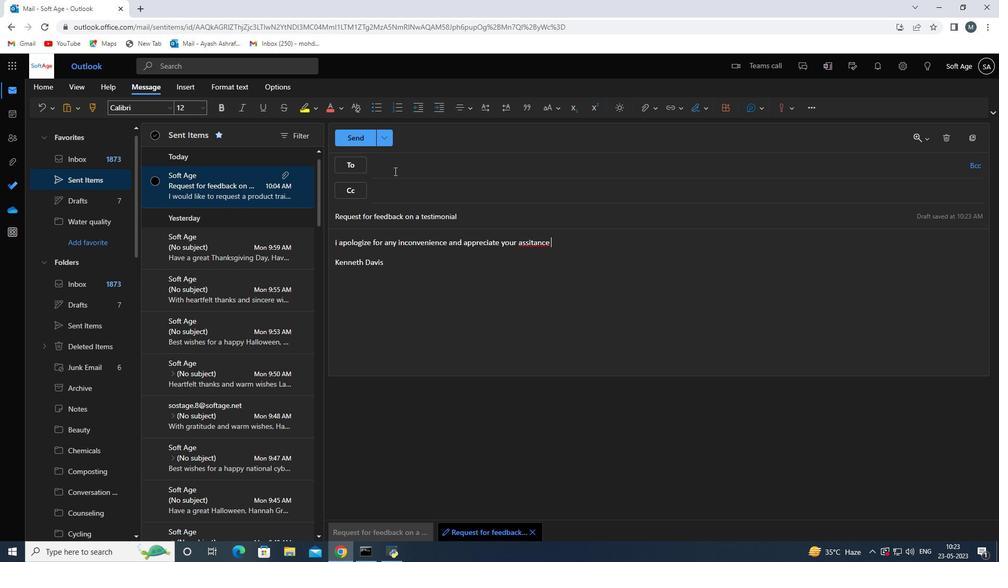 
Action: Mouse pressed left at (394, 171)
Screenshot: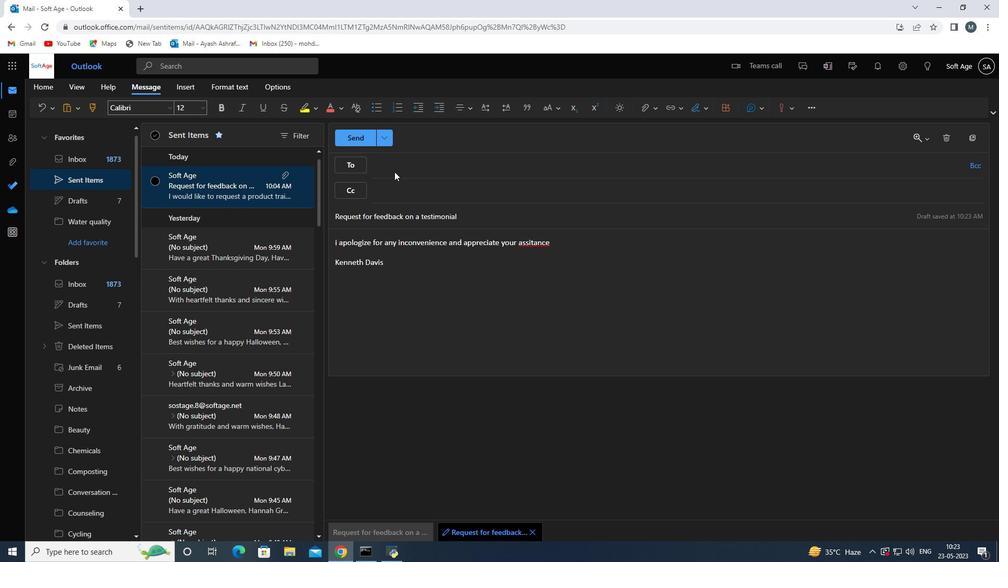 
Action: Mouse moved to (395, 167)
Screenshot: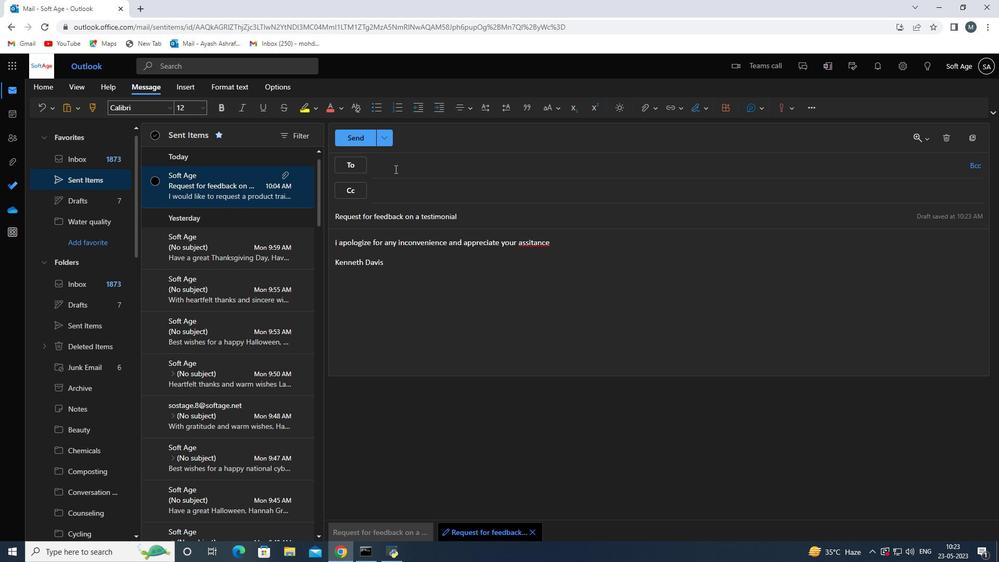 
Action: Mouse pressed left at (395, 167)
Screenshot: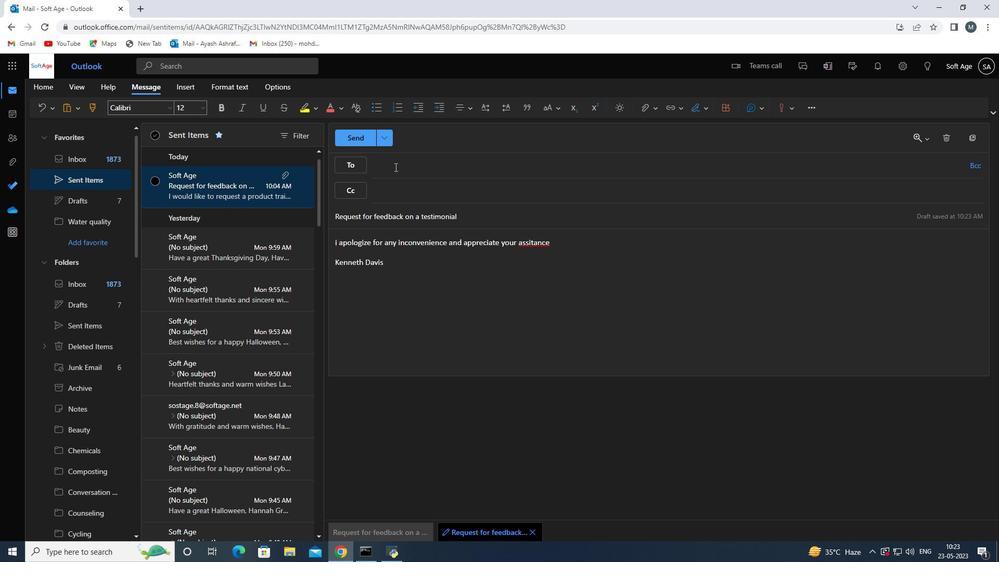 
Action: Key pressed softage.10<Key.shift>2<Key.backspace><Key.shift>@softage.net
Screenshot: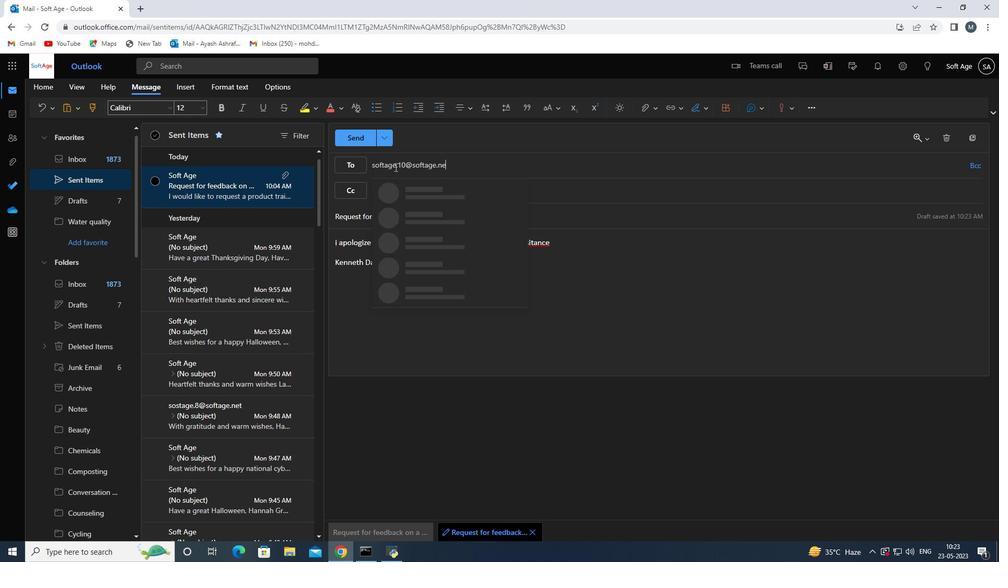 
Action: Mouse moved to (455, 191)
Screenshot: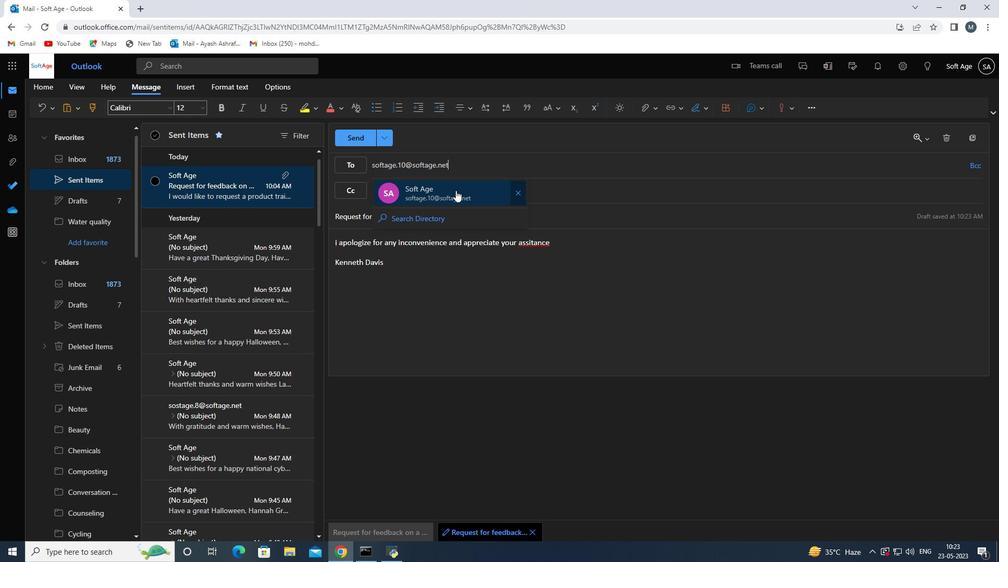 
Action: Mouse pressed left at (455, 191)
Screenshot: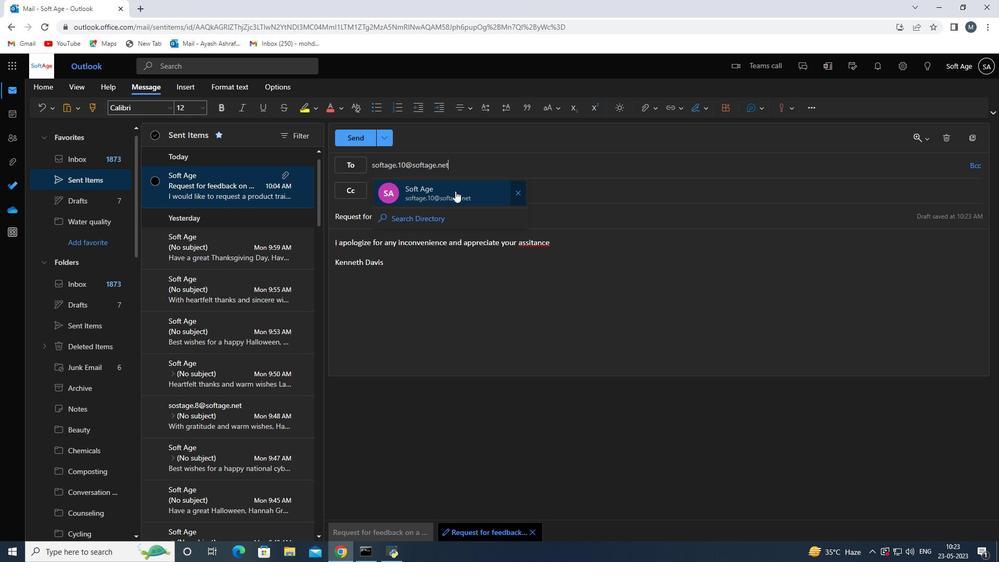
Action: Mouse moved to (437, 198)
Screenshot: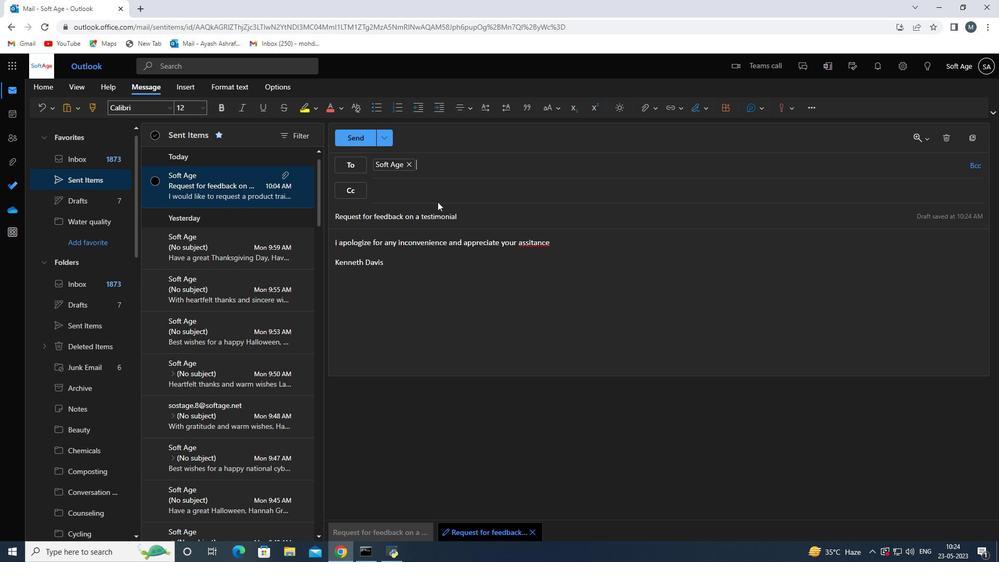 
Action: Mouse scrolled (437, 199) with delta (0, 0)
Screenshot: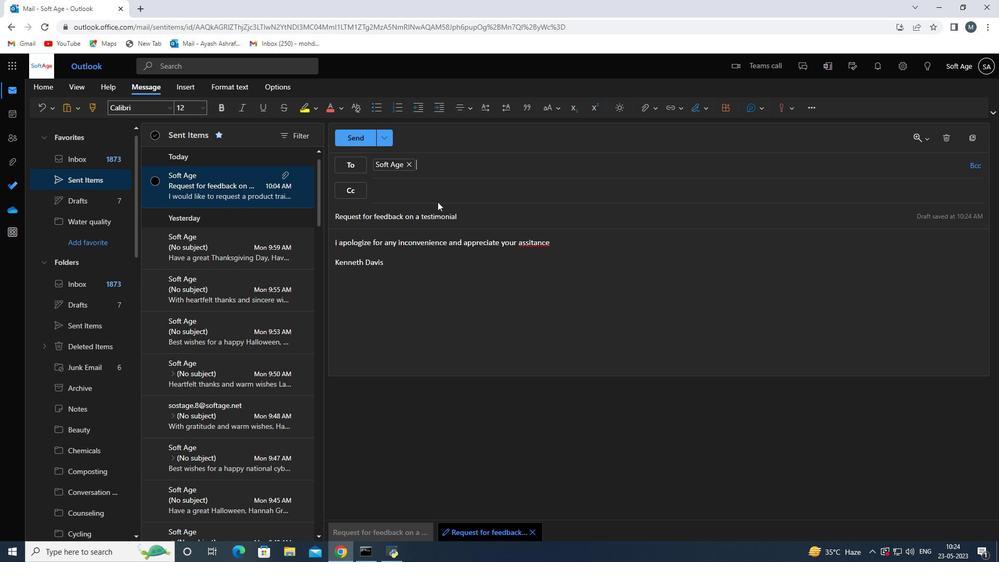 
Action: Mouse moved to (437, 197)
Screenshot: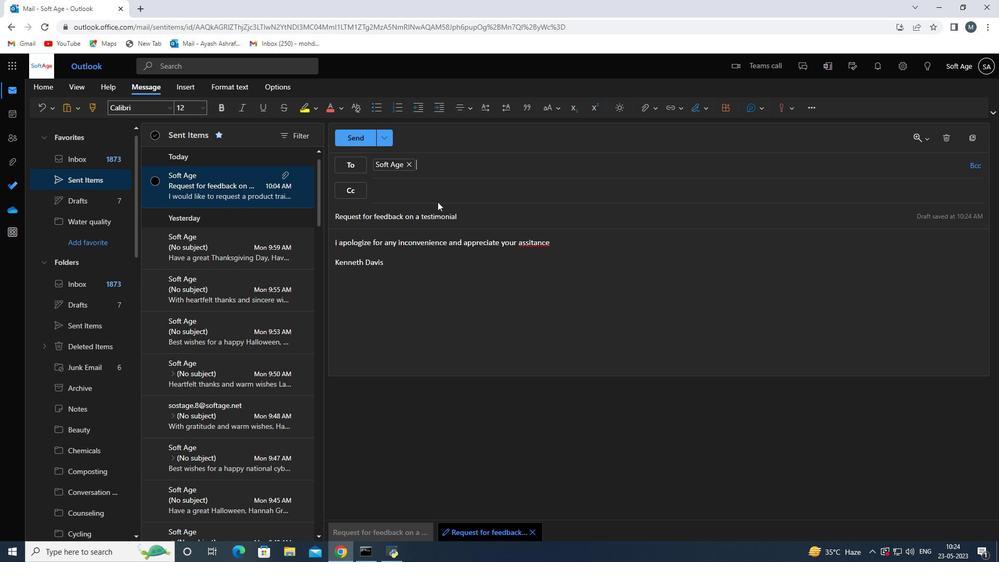 
Action: Mouse scrolled (437, 198) with delta (0, 0)
Screenshot: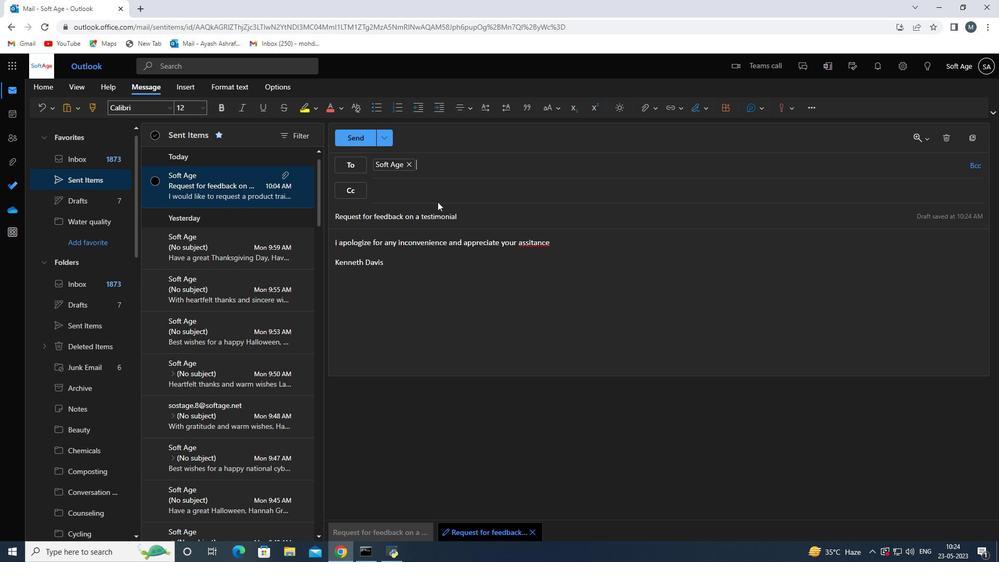 
Action: Mouse moved to (437, 197)
Screenshot: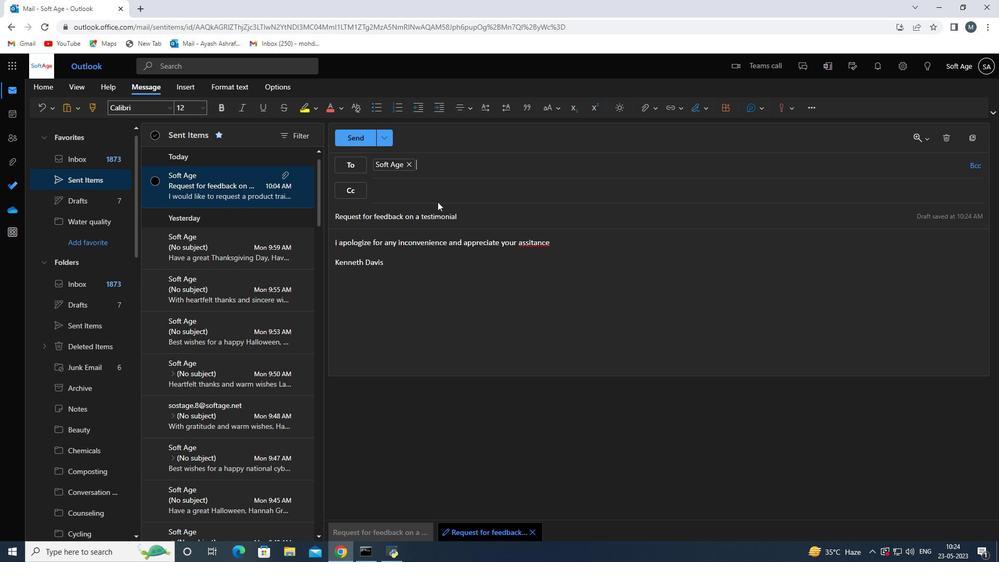 
Action: Mouse scrolled (437, 197) with delta (0, 0)
Screenshot: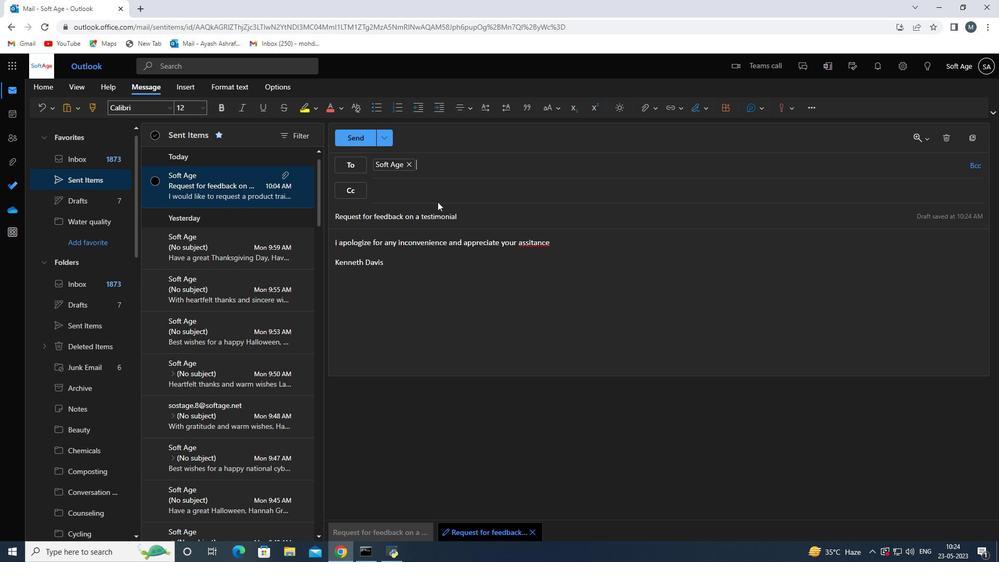 
Action: Mouse moved to (437, 197)
Screenshot: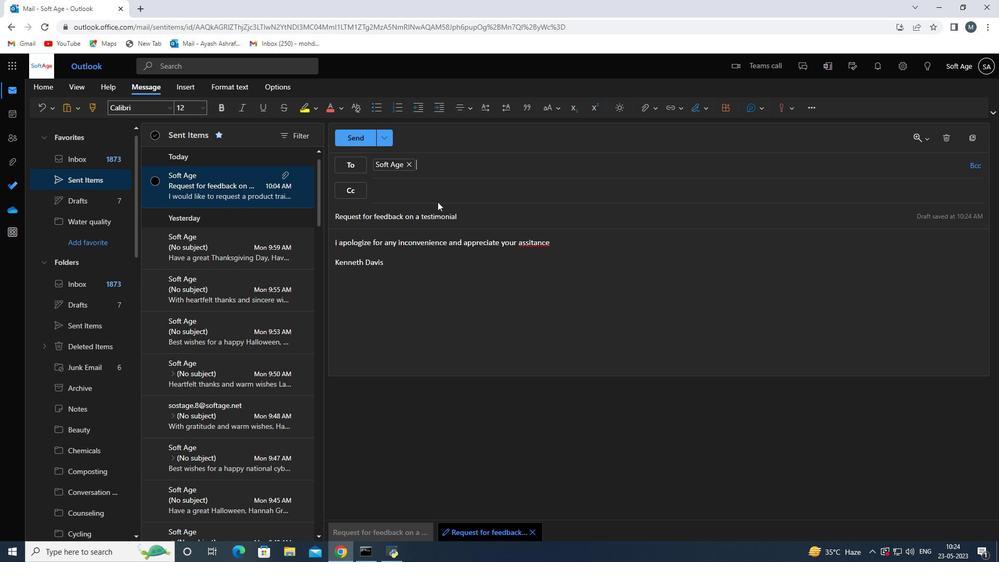 
Action: Mouse scrolled (437, 197) with delta (0, 0)
Screenshot: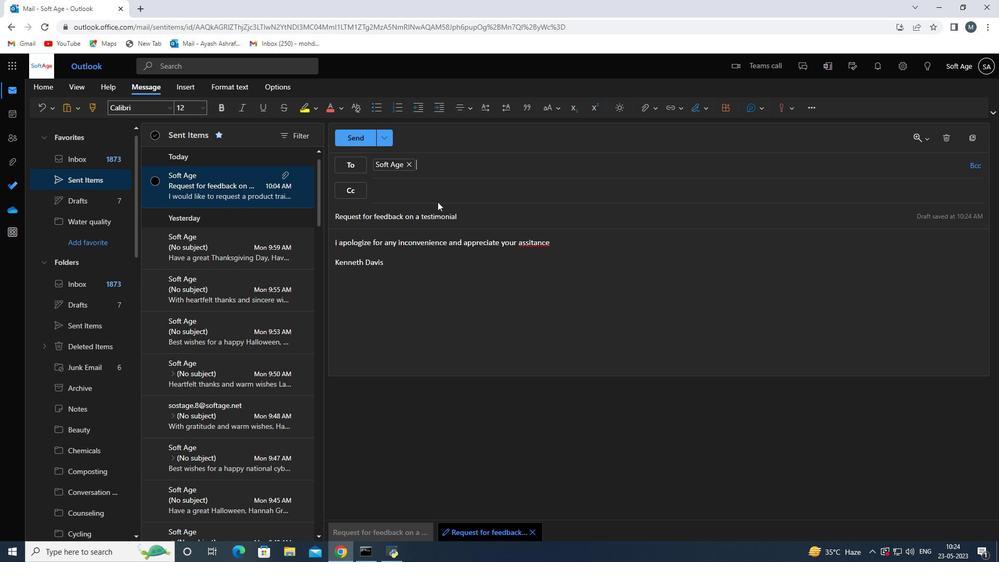 
Action: Mouse scrolled (437, 197) with delta (0, 0)
Screenshot: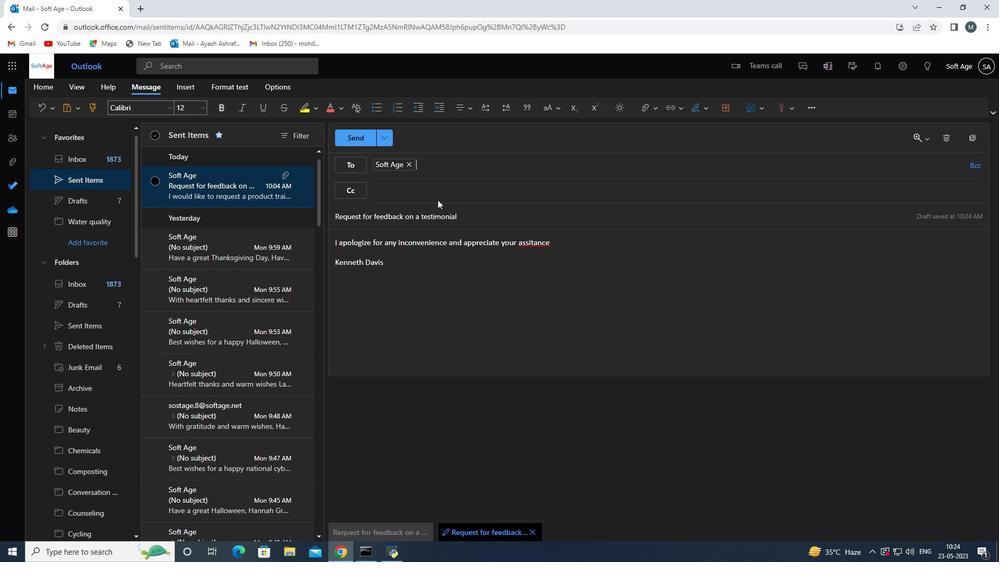 
Action: Mouse moved to (653, 109)
Screenshot: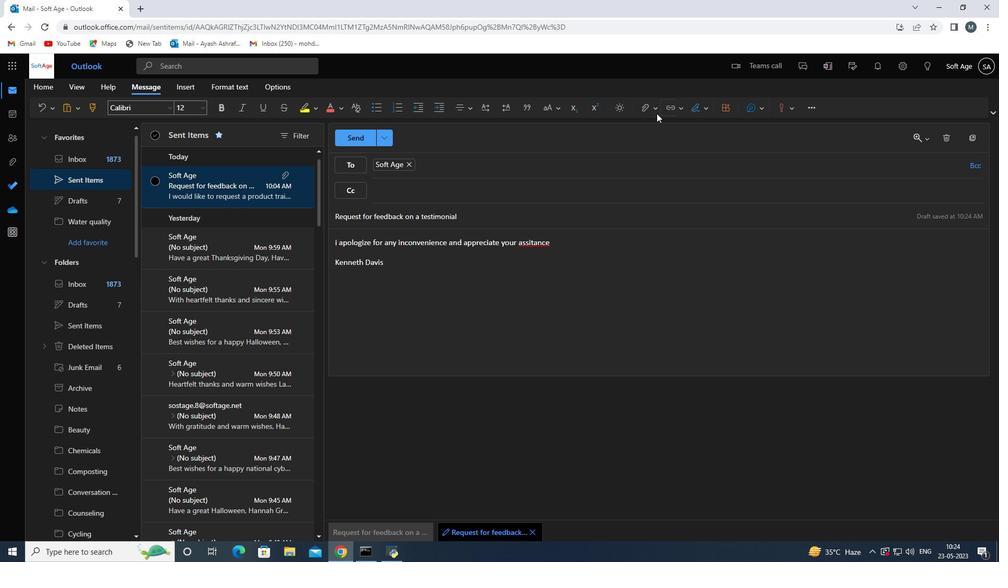 
Action: Mouse pressed left at (653, 109)
Screenshot: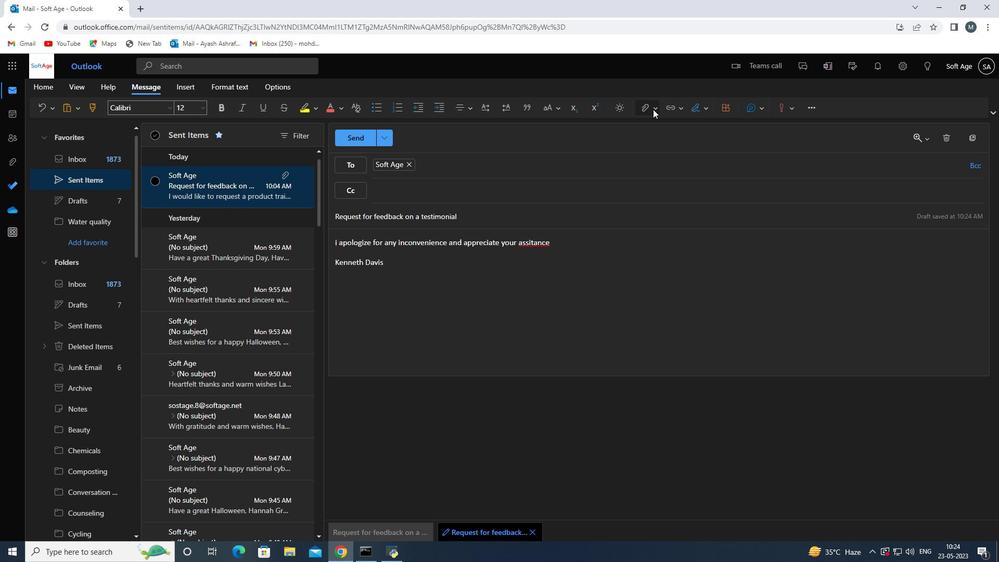 
Action: Mouse moved to (632, 133)
Screenshot: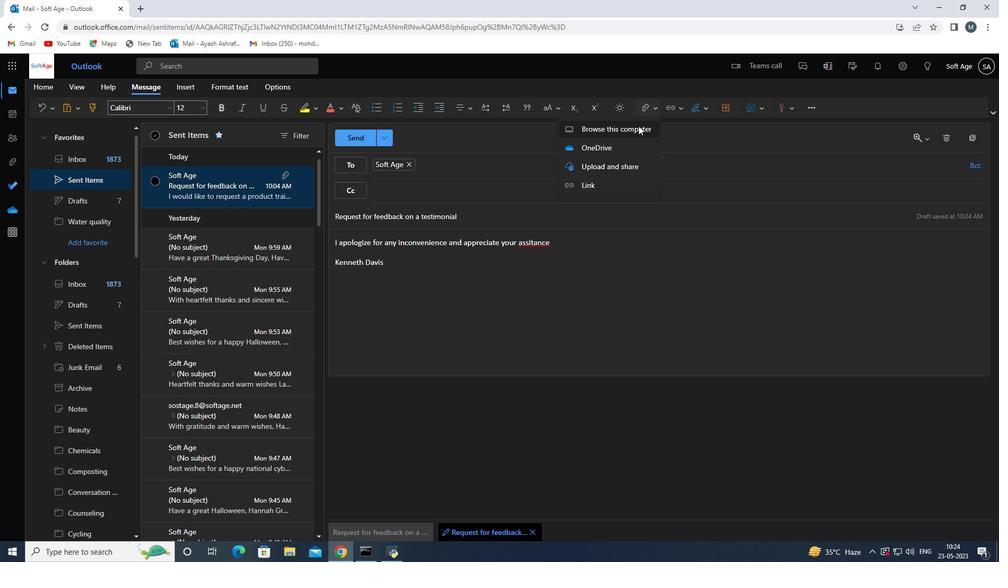 
Action: Mouse pressed left at (632, 133)
Screenshot: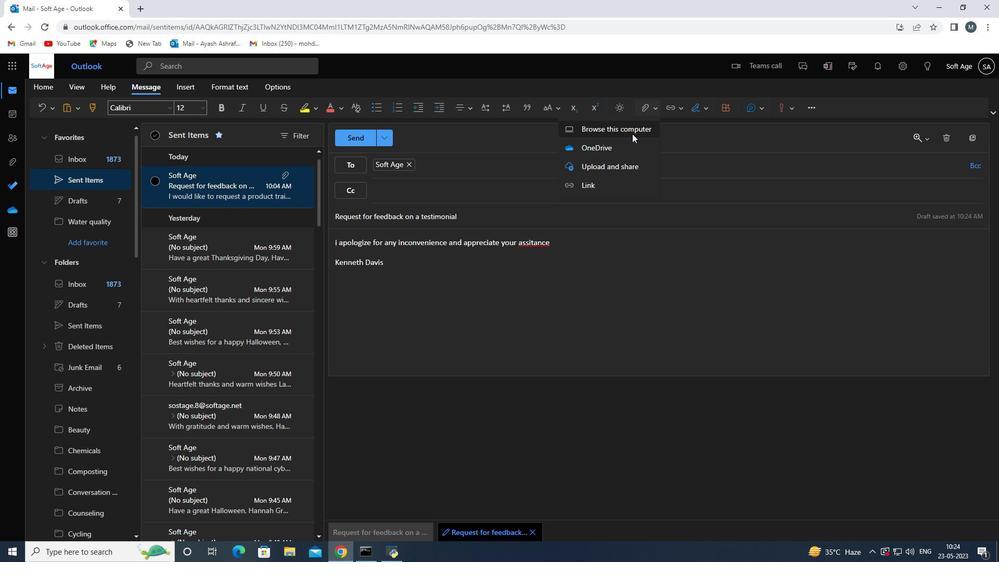 
Action: Mouse moved to (156, 130)
Screenshot: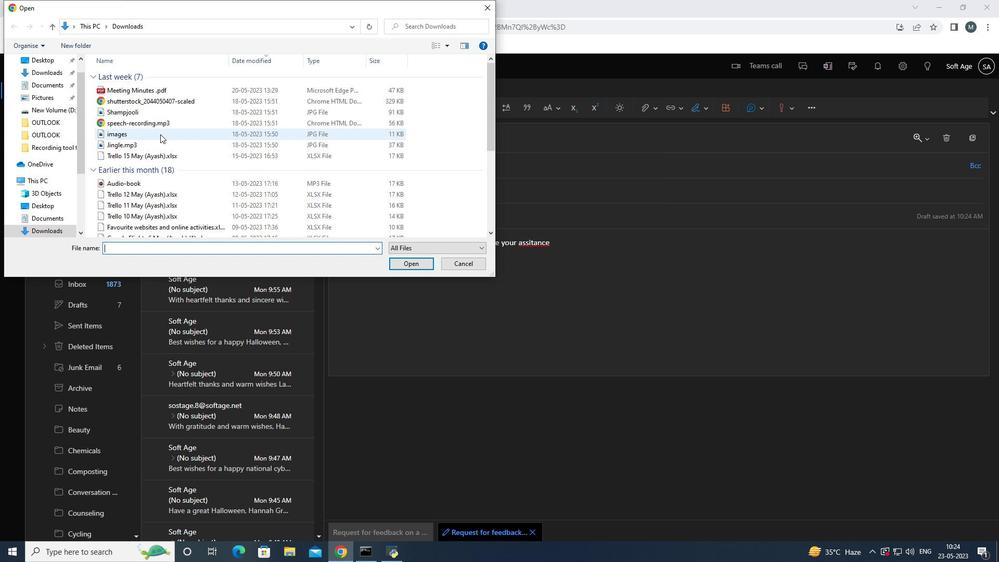 
Action: Mouse pressed left at (156, 130)
Screenshot: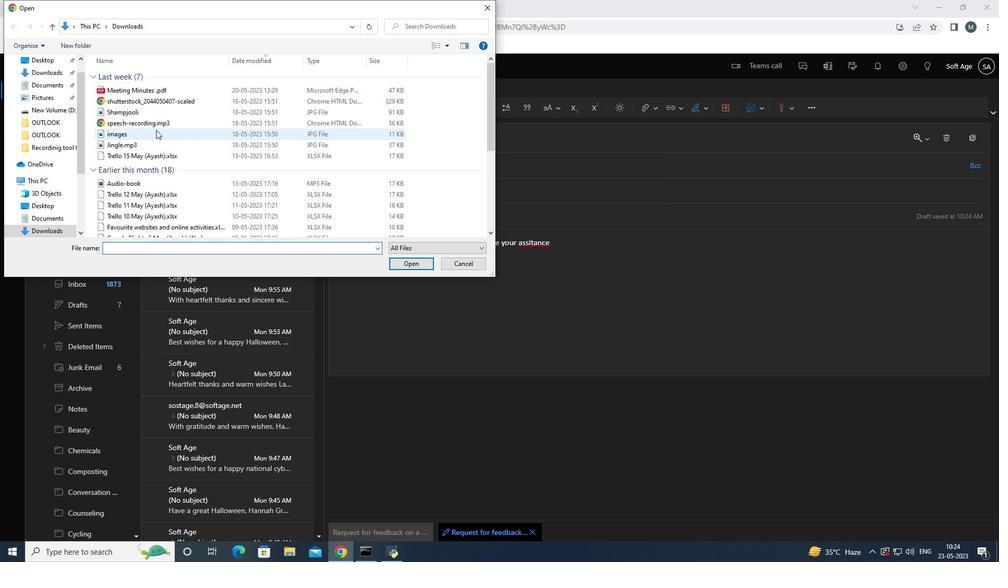 
Action: Mouse pressed right at (156, 130)
Screenshot: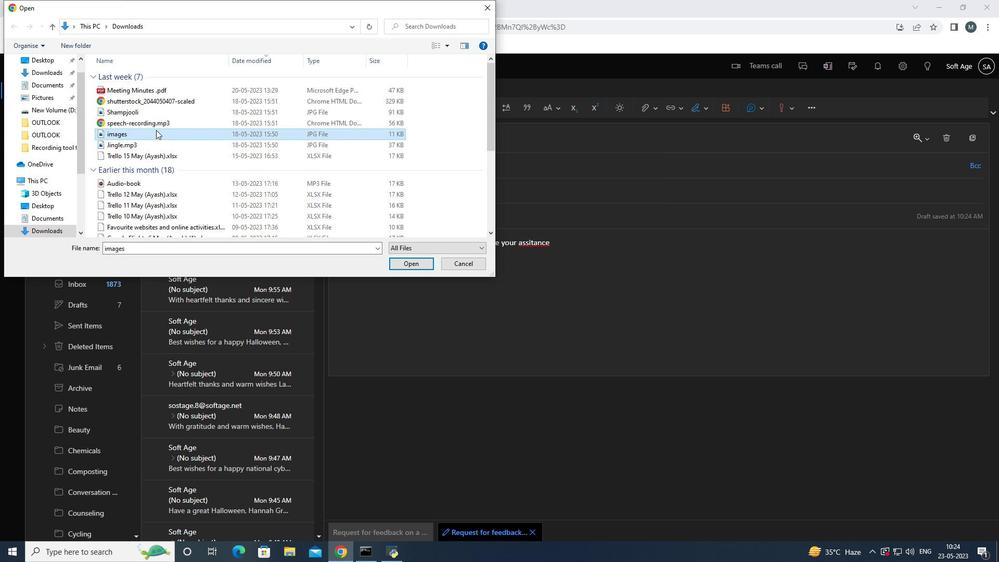 
Action: Mouse moved to (199, 446)
Screenshot: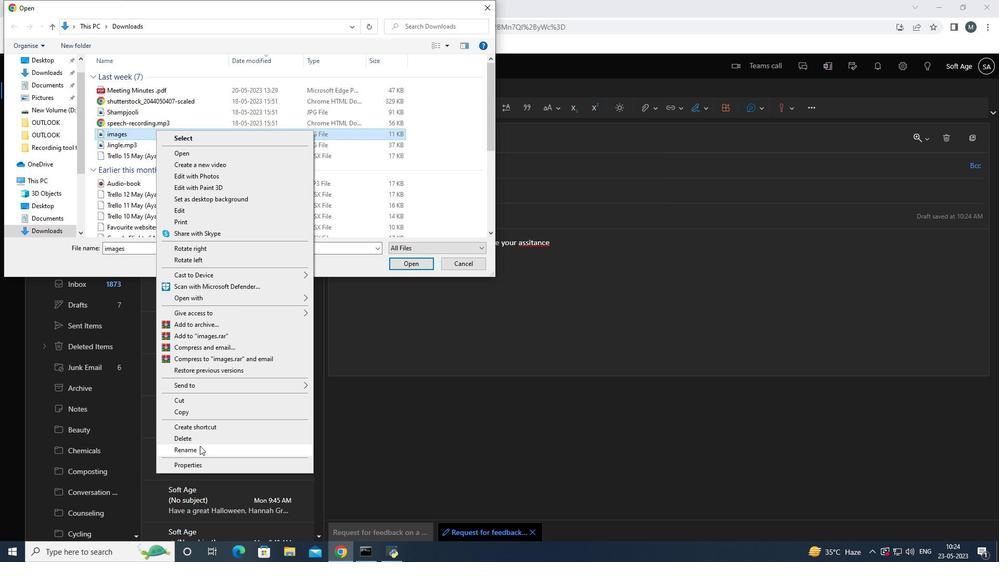 
Action: Mouse pressed left at (199, 446)
Screenshot: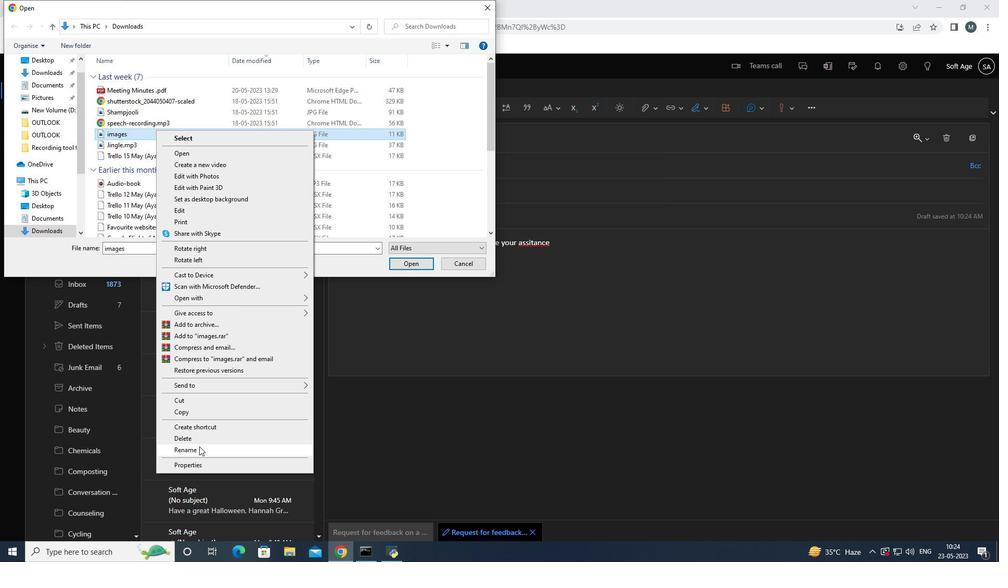 
Action: Key pressed <Key.shift>audio<Key.space><Key.backspace>-presentation
Screenshot: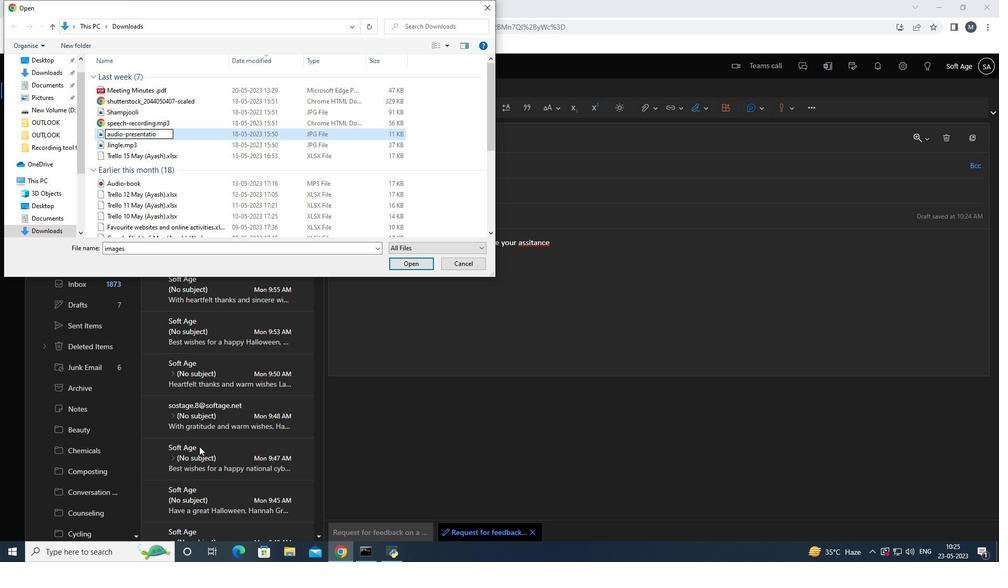 
Action: Mouse moved to (279, 401)
Screenshot: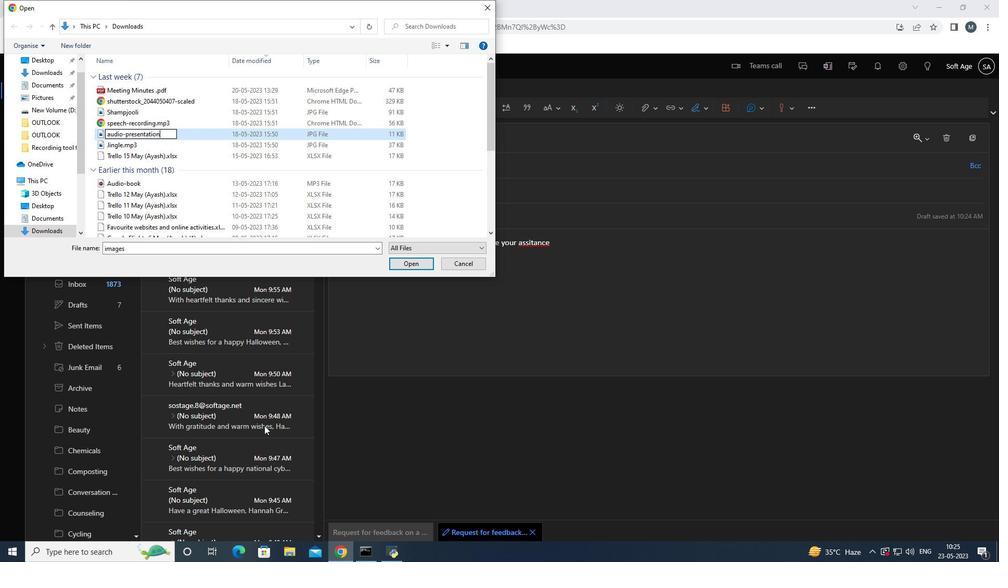 
Action: Key pressed .mp3
Screenshot: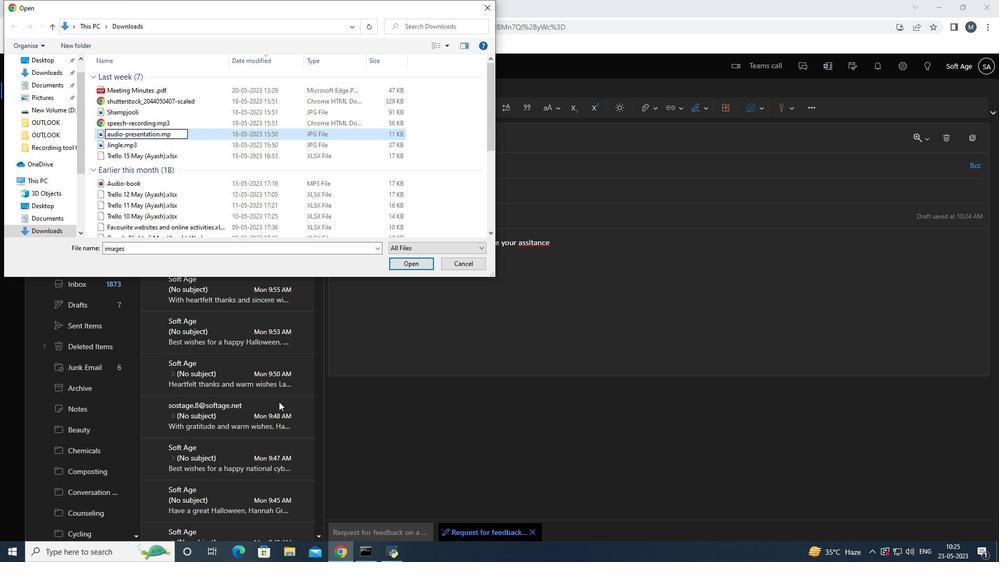 
Action: Mouse moved to (285, 140)
Screenshot: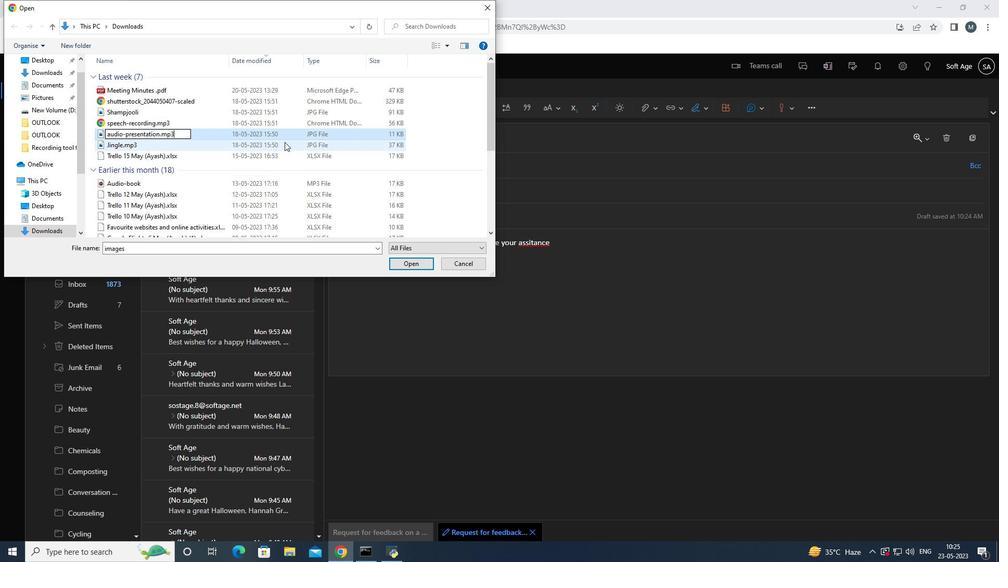
Action: Mouse pressed left at (285, 140)
Screenshot: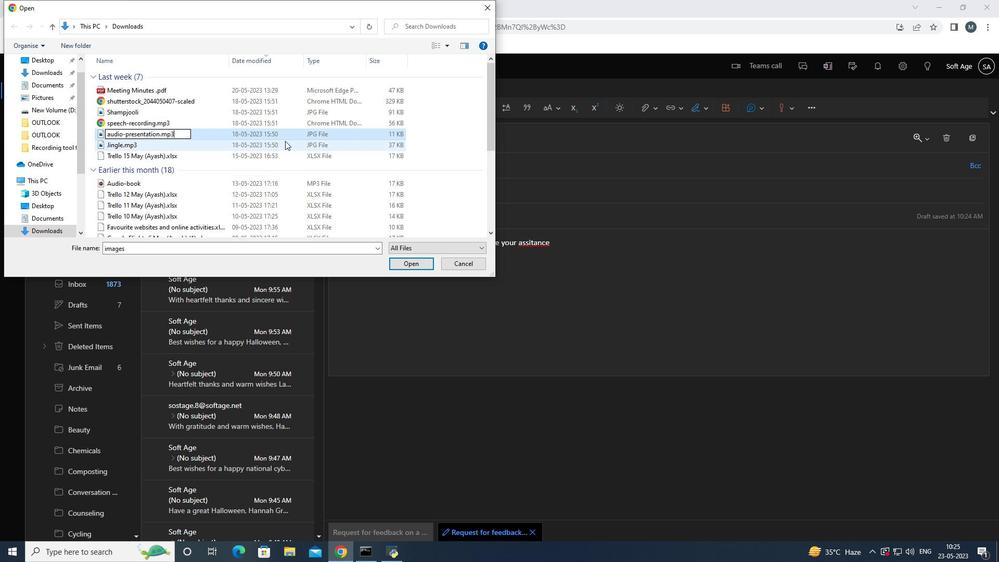 
Action: Mouse moved to (293, 134)
Screenshot: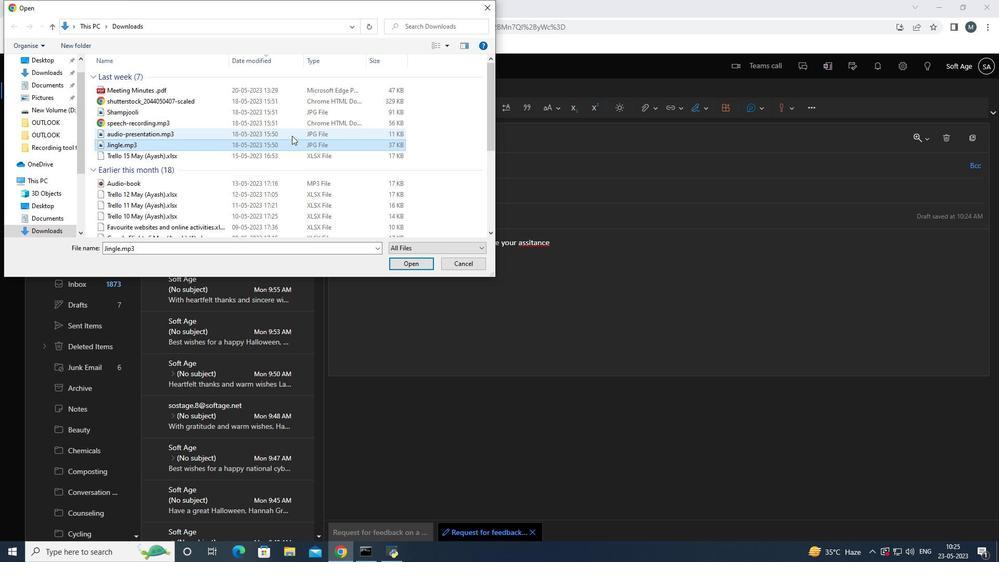 
Action: Mouse pressed left at (293, 134)
Screenshot: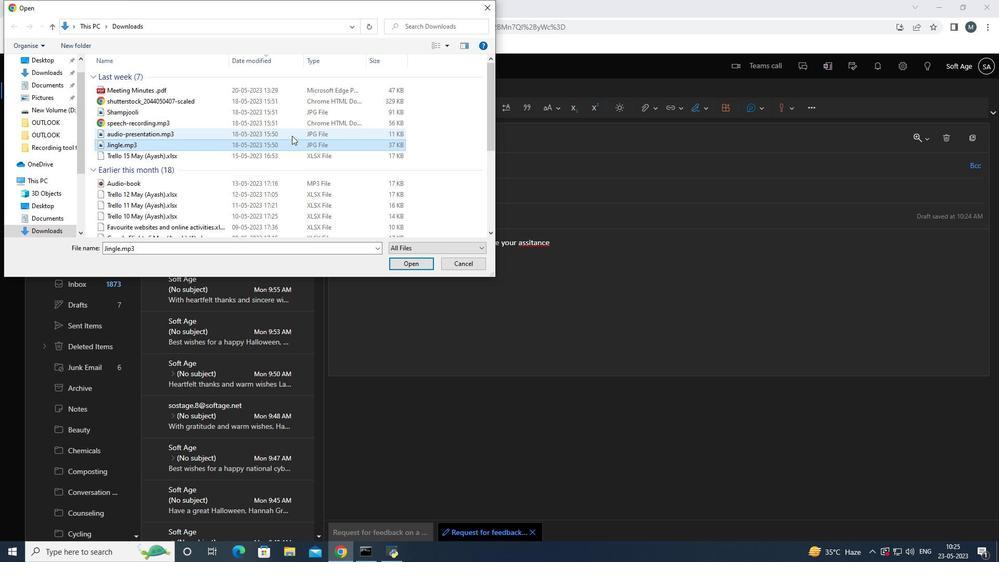 
Action: Mouse moved to (405, 262)
Screenshot: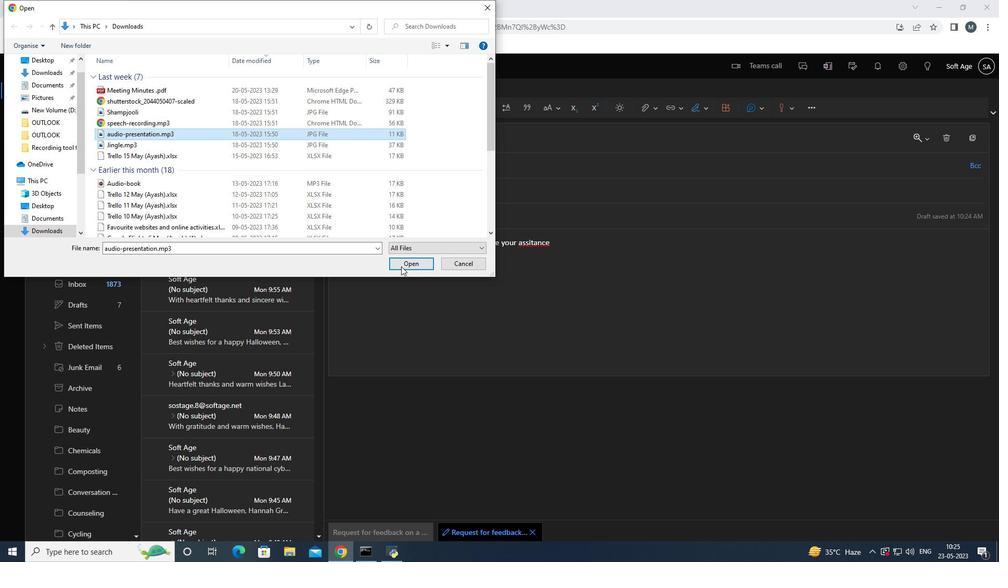 
Action: Mouse pressed left at (405, 262)
Screenshot: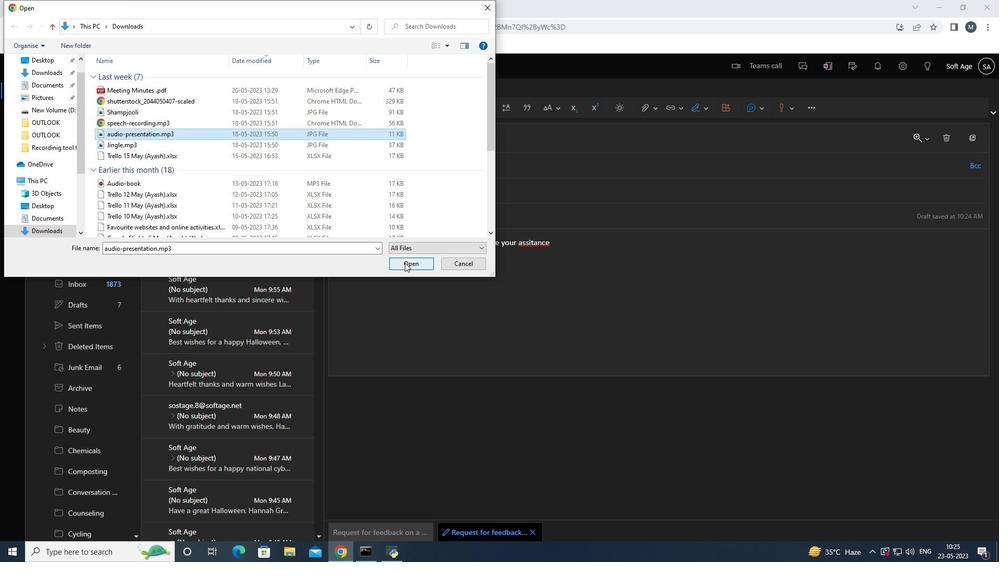 
Action: Mouse moved to (359, 140)
Screenshot: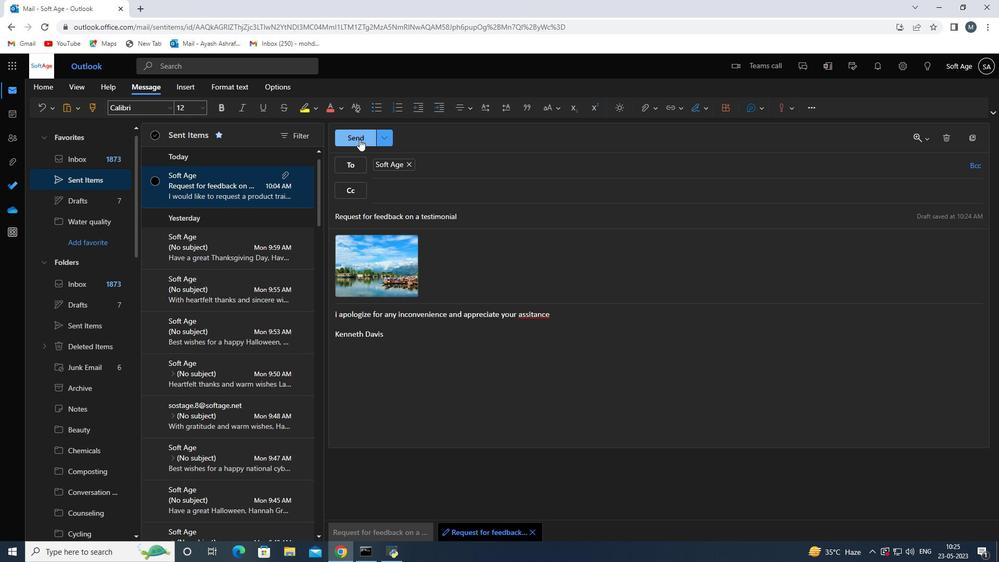 
Action: Mouse pressed left at (359, 140)
Screenshot: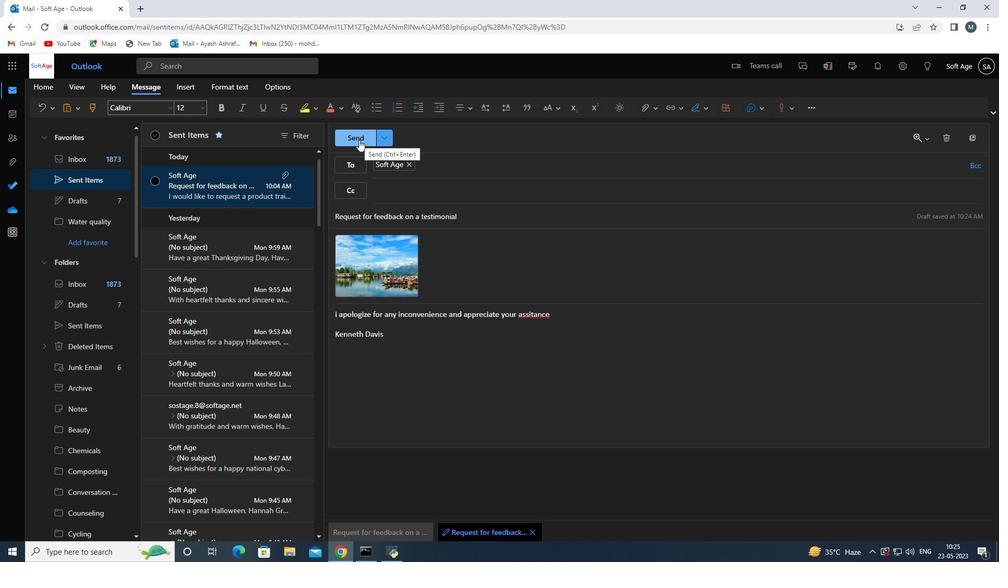 
Action: Mouse moved to (104, 183)
Screenshot: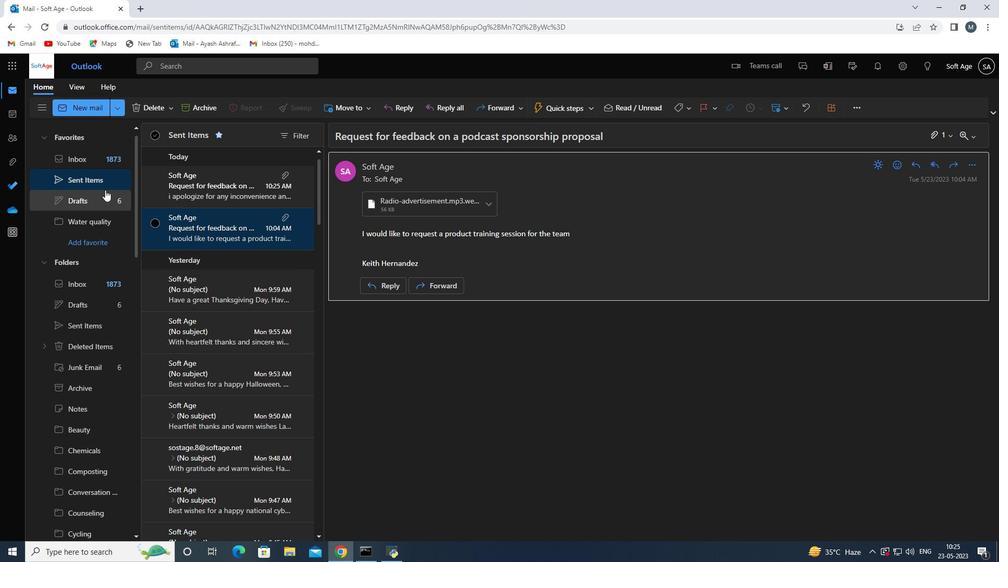 
Action: Mouse pressed left at (104, 183)
Screenshot: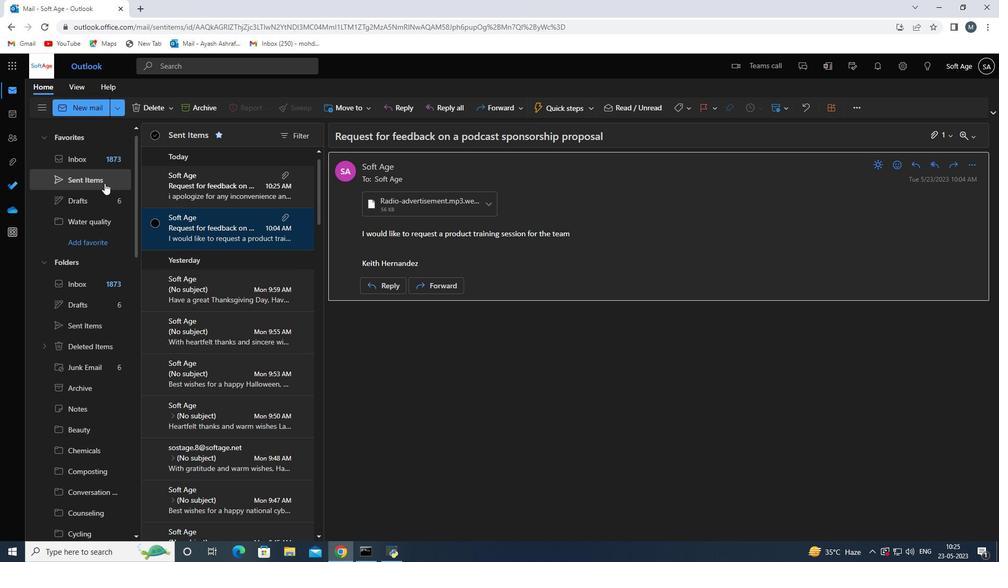 
Action: Mouse moved to (225, 192)
Screenshot: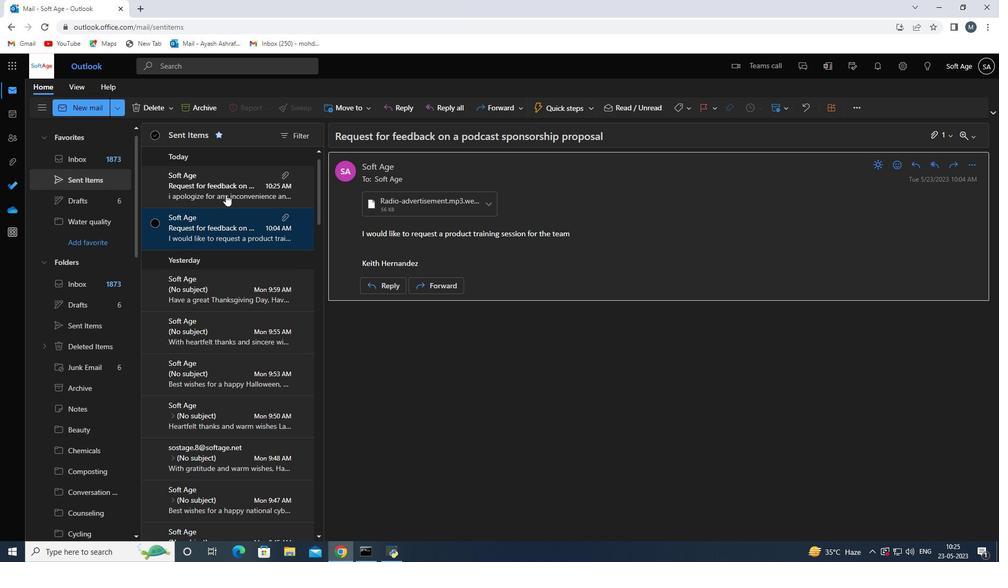 
Action: Mouse pressed left at (225, 192)
Screenshot: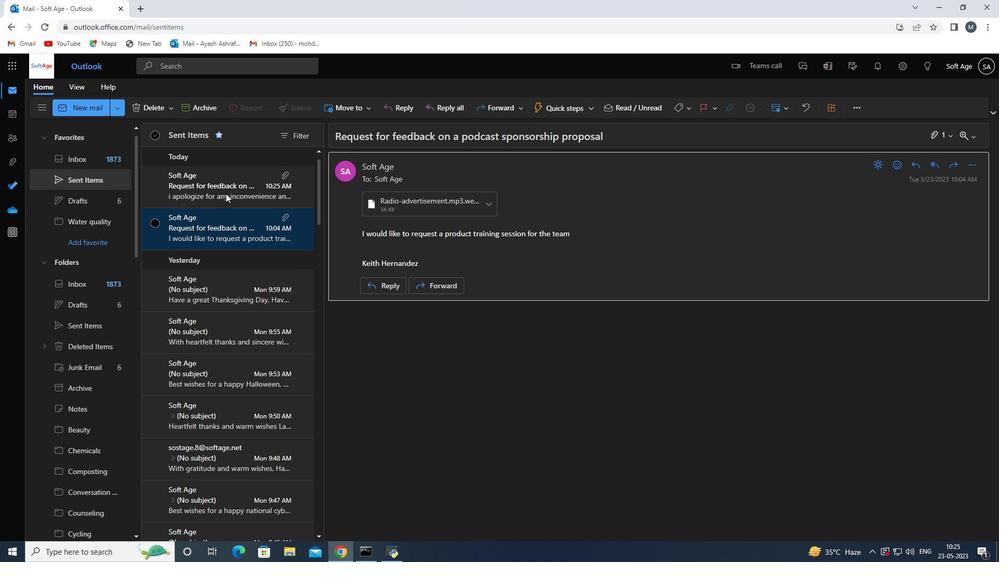 
Action: Mouse moved to (232, 179)
Screenshot: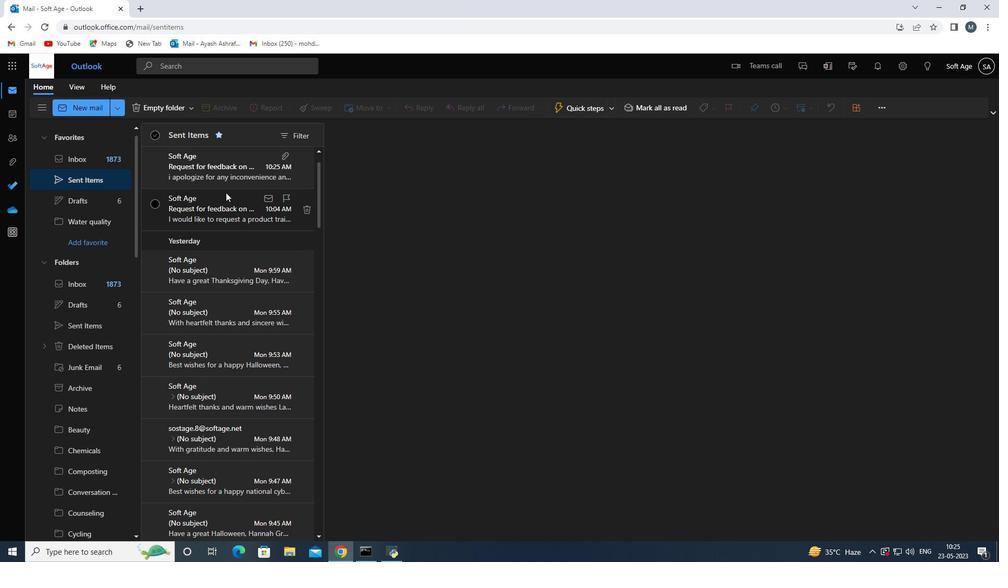 
Action: Mouse pressed left at (232, 179)
Screenshot: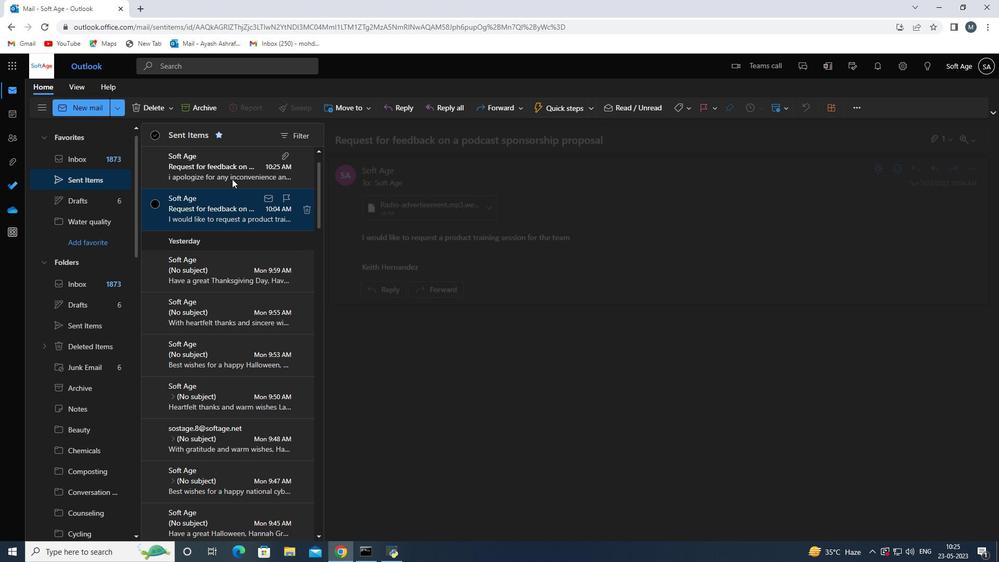 
Action: Mouse moved to (350, 109)
Screenshot: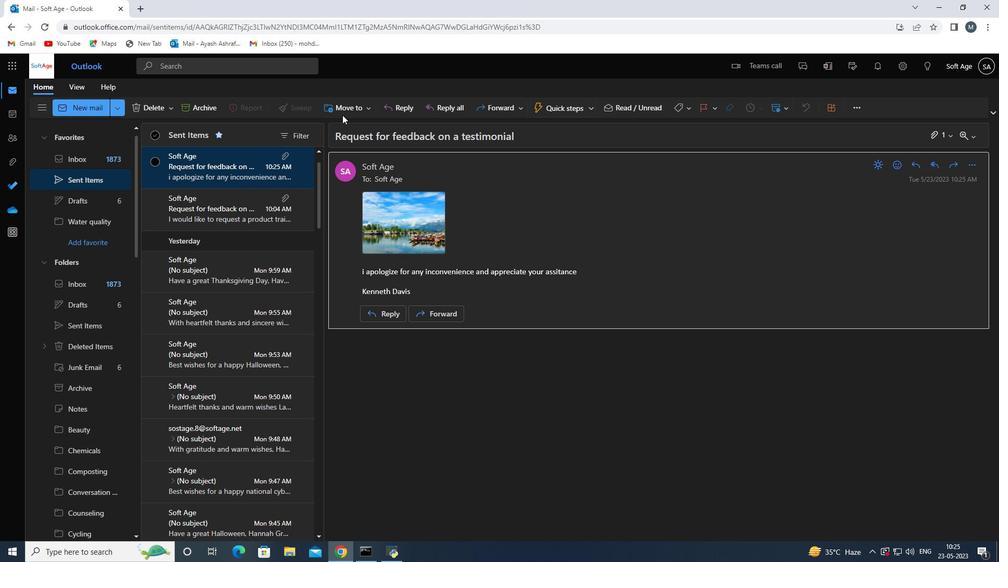 
Action: Mouse pressed left at (350, 109)
Screenshot: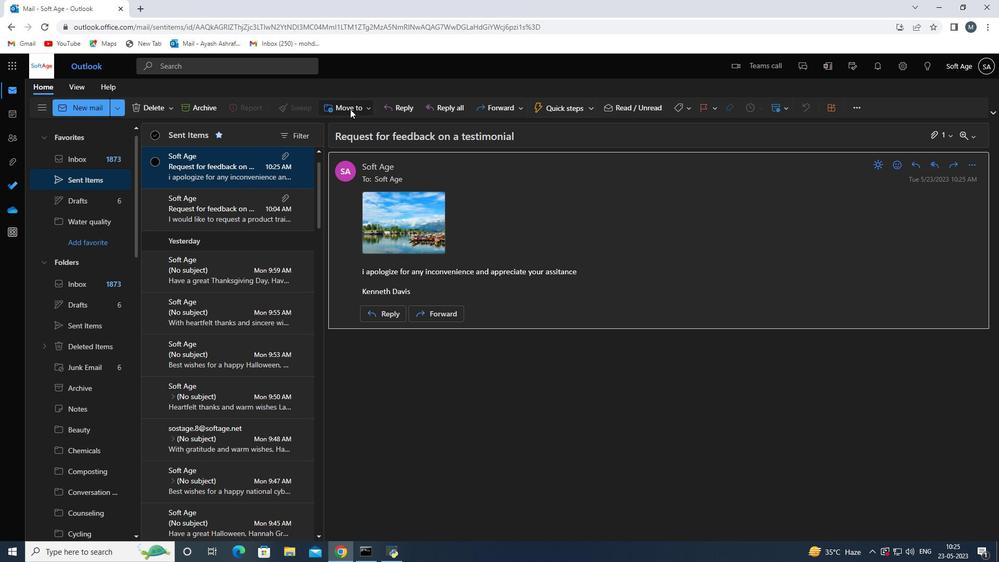 
Action: Mouse moved to (393, 124)
Screenshot: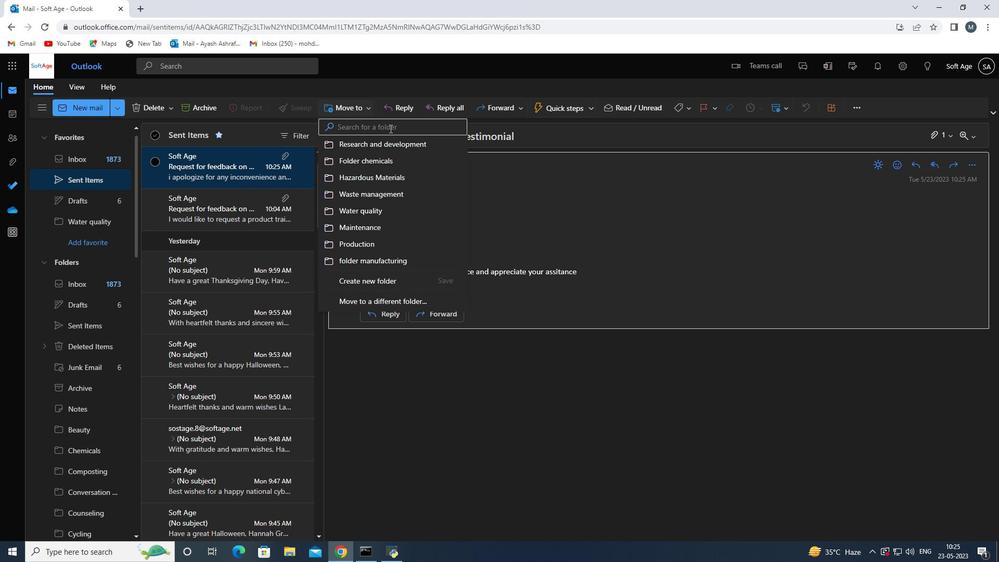 
Action: Mouse pressed left at (393, 124)
Screenshot: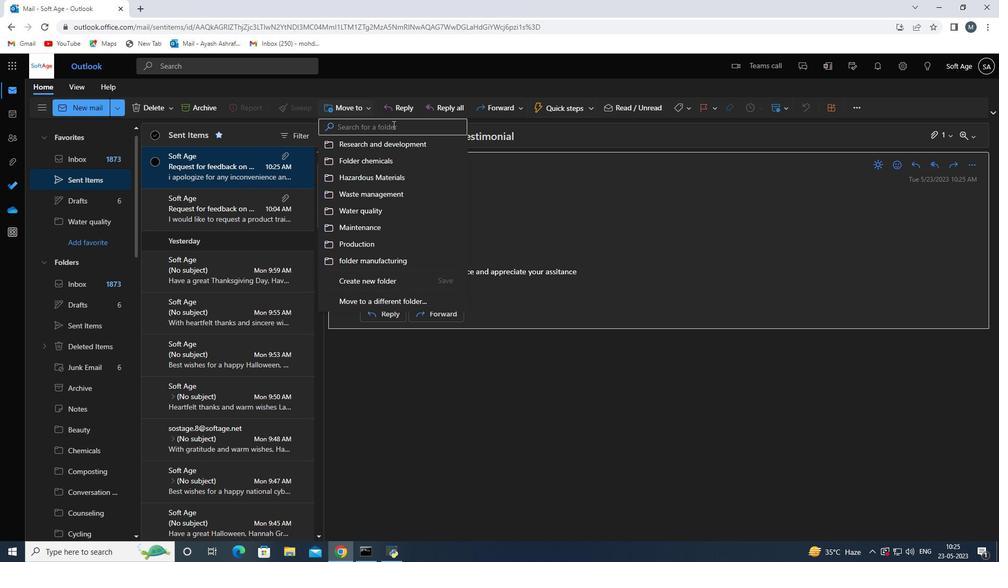 
Action: Key pressed <Key.shift>Prod
Screenshot: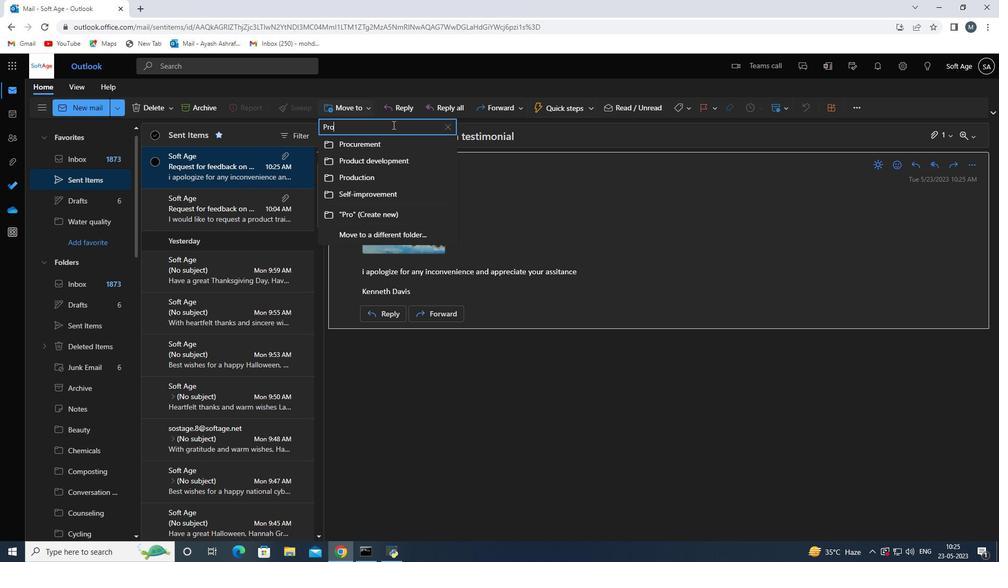 
Action: Mouse moved to (390, 144)
Screenshot: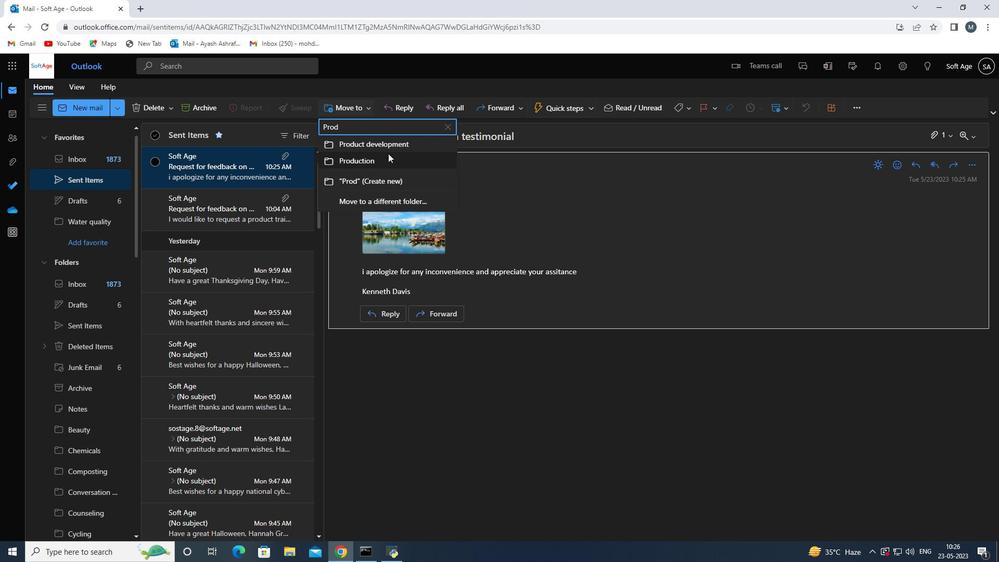 
Action: Mouse pressed left at (390, 144)
Screenshot: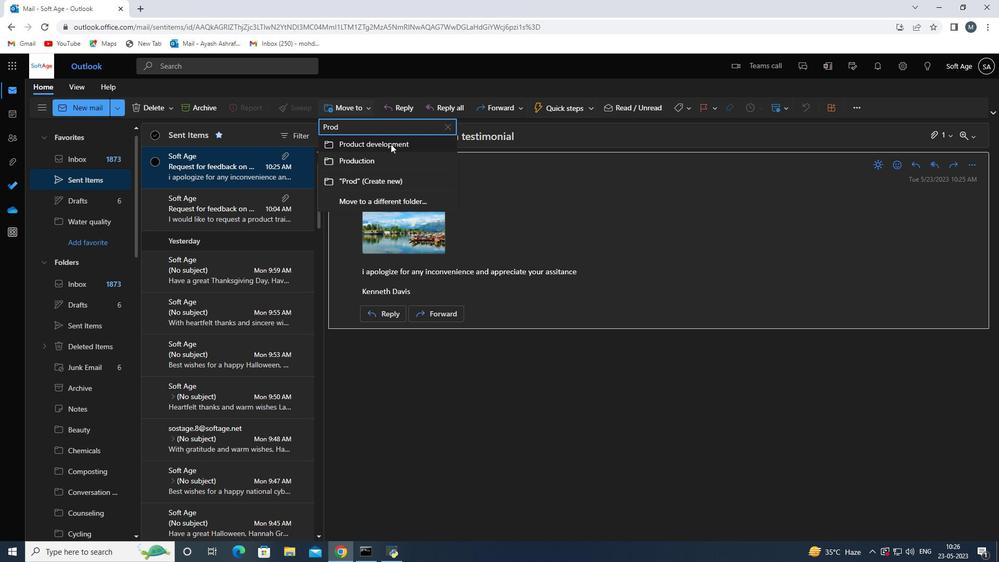 
